 Task: Look for space in Ocoee, United States from 8th June, 2023 to 12th June, 2023 for 2 adults in price range Rs.8000 to Rs.16000. Place can be private room with 1  bedroom having 1 bed and 1 bathroom. Property type can be flatguest house, hotel. Booking option can be shelf check-in. Required host language is English.
Action: Mouse moved to (416, 86)
Screenshot: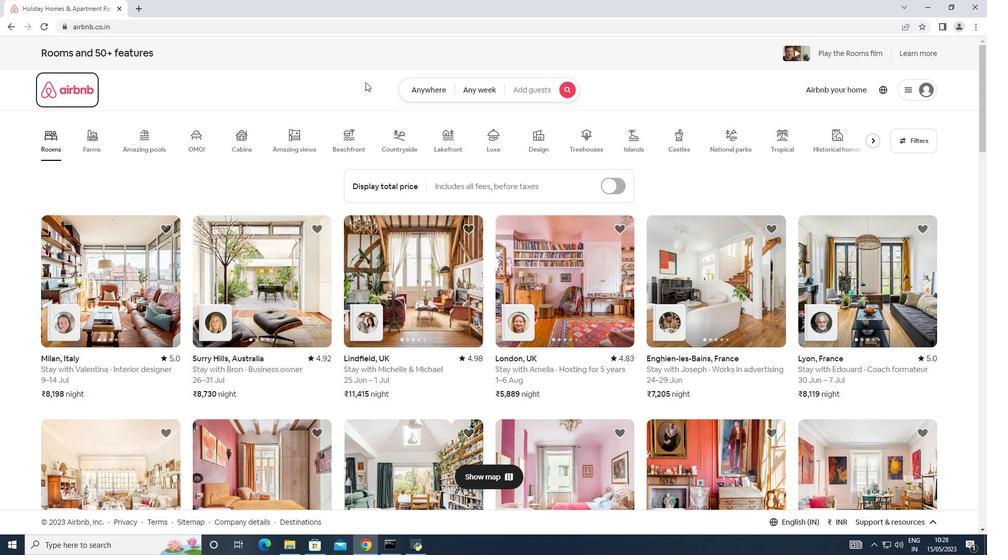 
Action: Mouse pressed left at (416, 86)
Screenshot: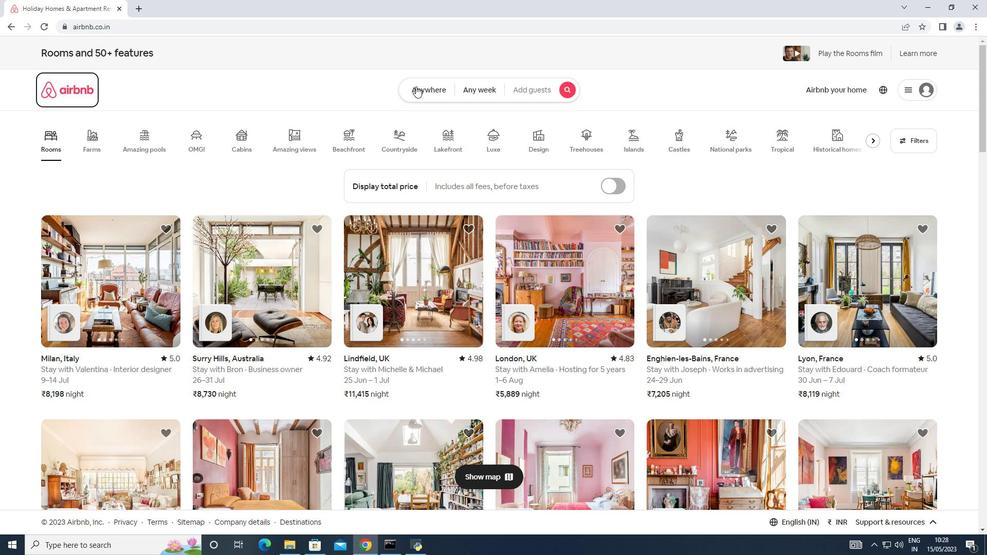 
Action: Mouse moved to (303, 132)
Screenshot: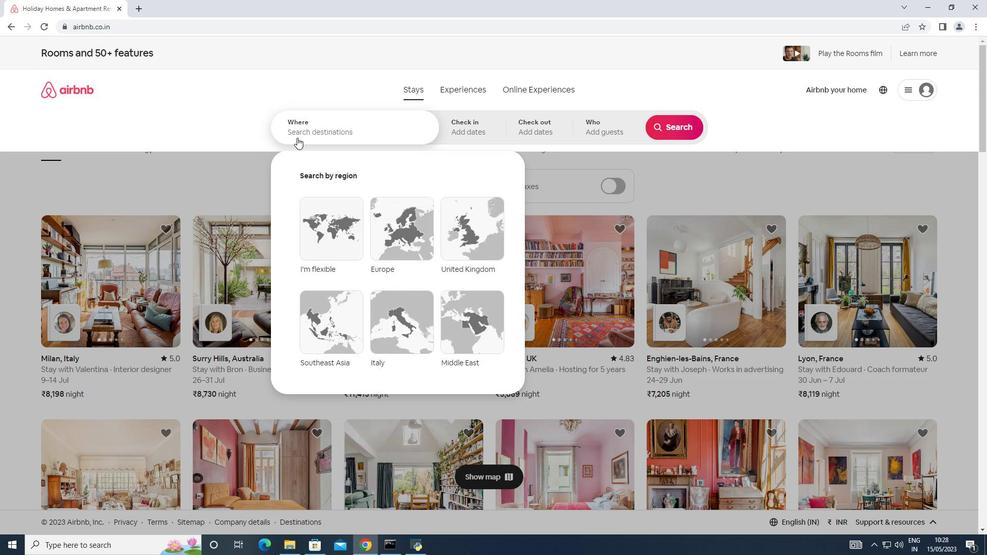 
Action: Mouse pressed left at (303, 132)
Screenshot: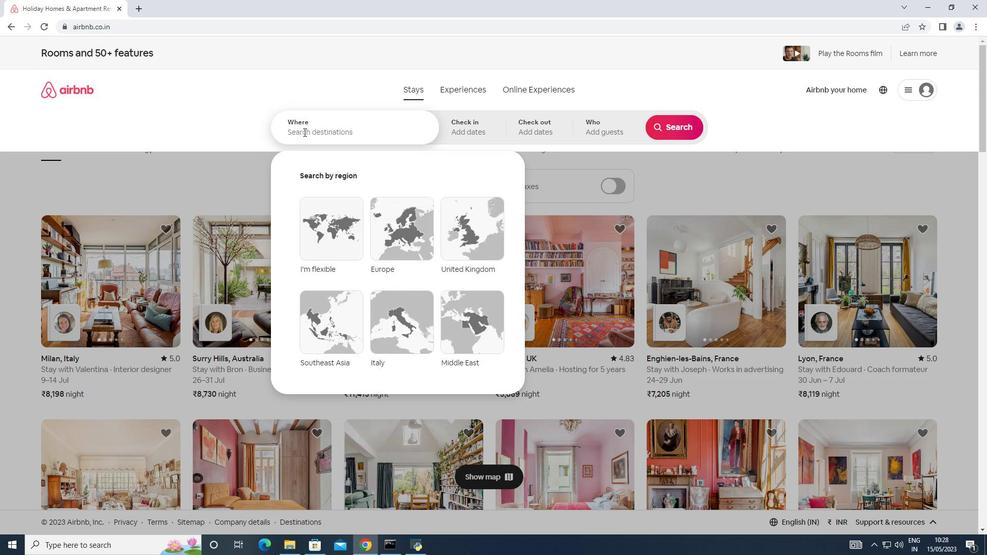 
Action: Key pressed <Key.shift>Ocoee,<Key.shift>United<Key.space><Key.shift>States
Screenshot: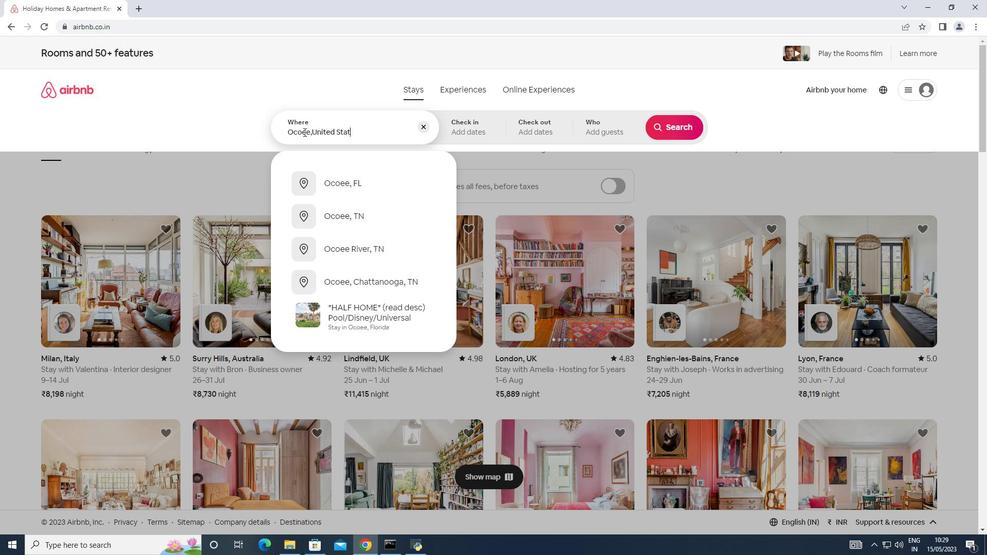 
Action: Mouse moved to (466, 119)
Screenshot: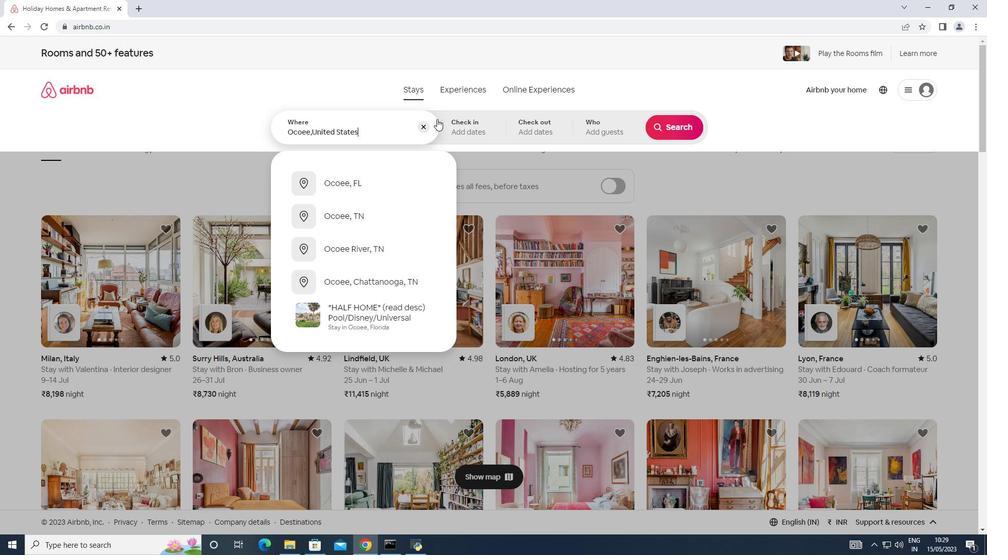 
Action: Mouse pressed left at (466, 119)
Screenshot: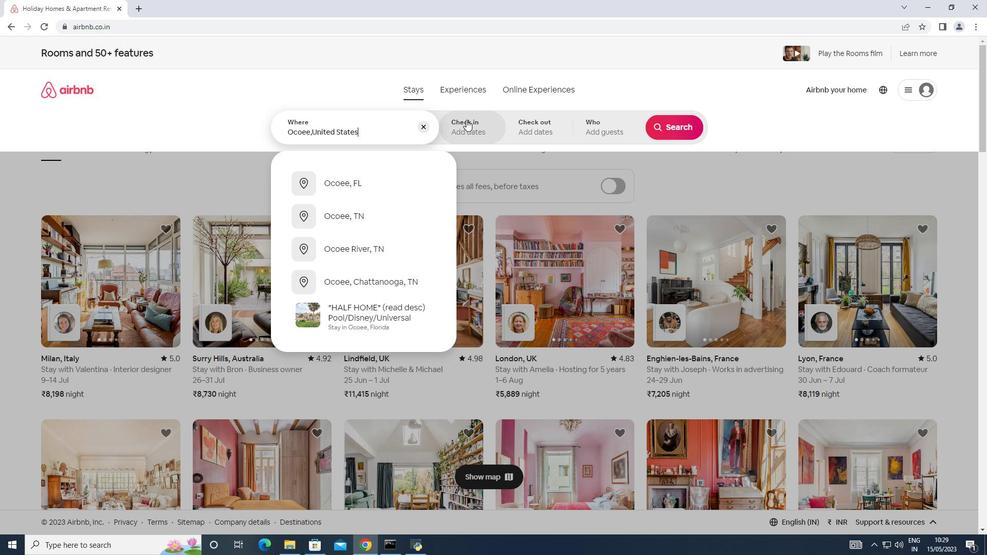 
Action: Mouse moved to (618, 282)
Screenshot: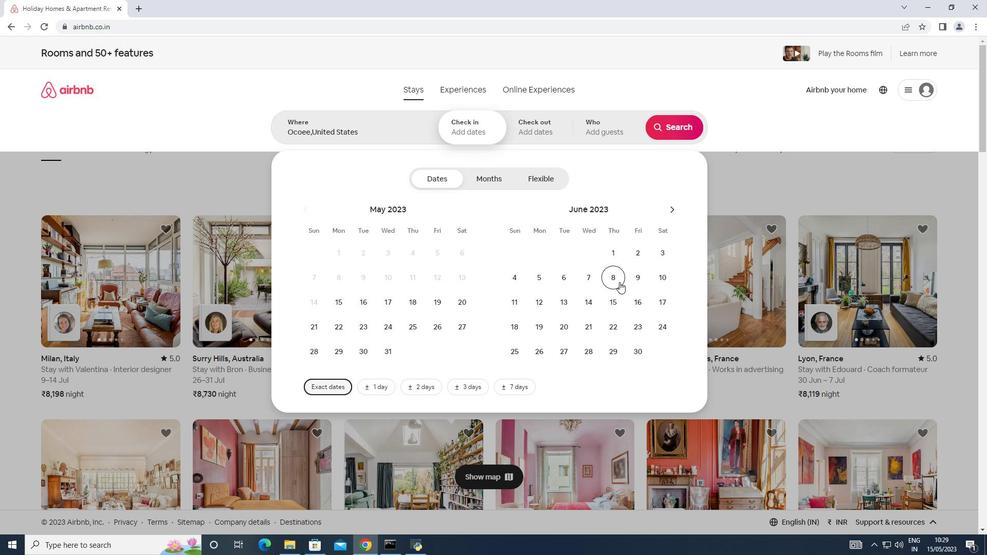 
Action: Mouse pressed left at (618, 282)
Screenshot: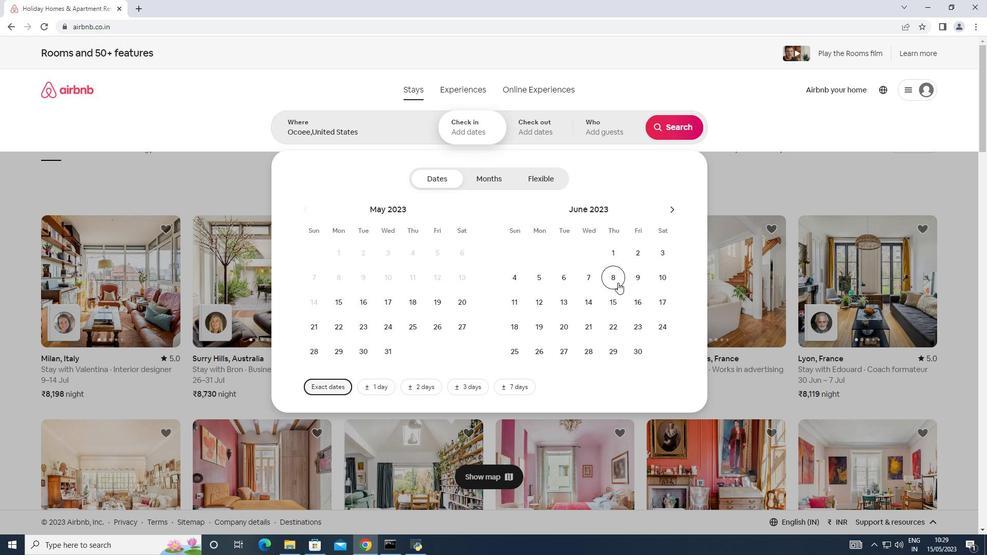 
Action: Mouse moved to (540, 291)
Screenshot: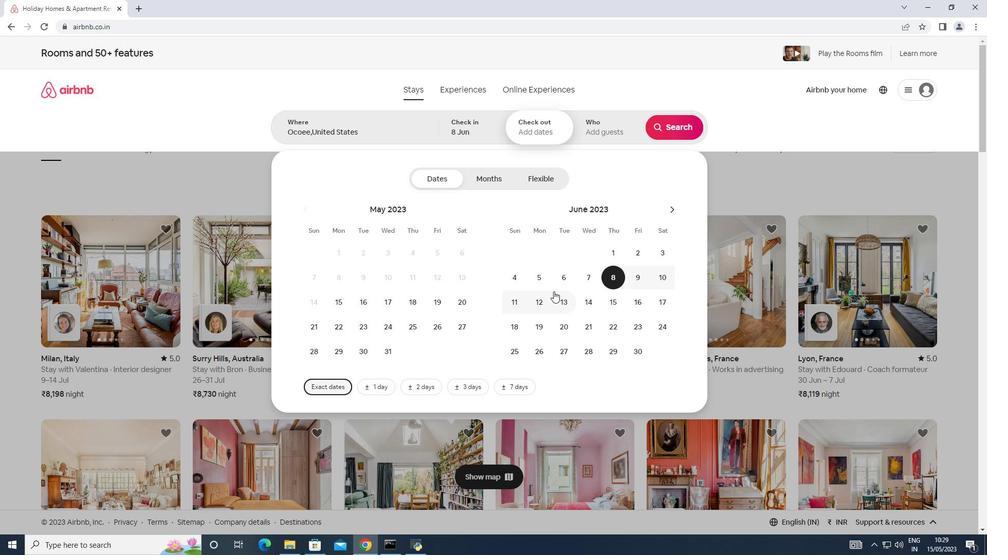
Action: Mouse pressed left at (540, 291)
Screenshot: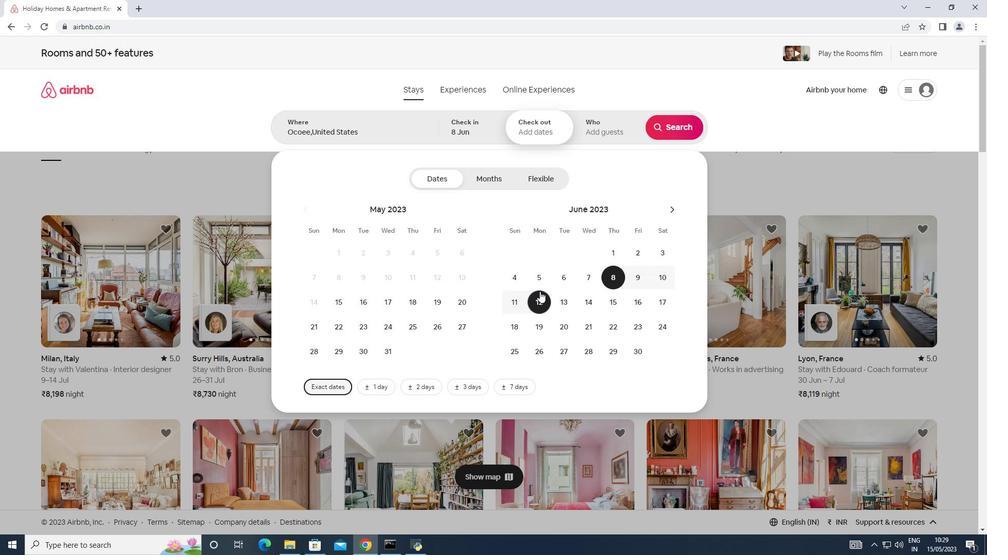 
Action: Mouse moved to (615, 114)
Screenshot: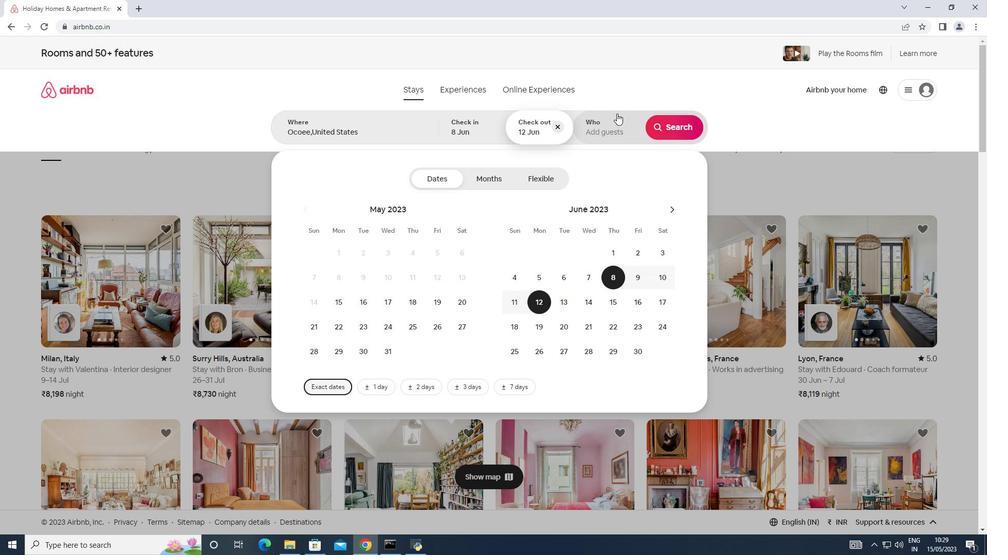 
Action: Mouse pressed left at (615, 114)
Screenshot: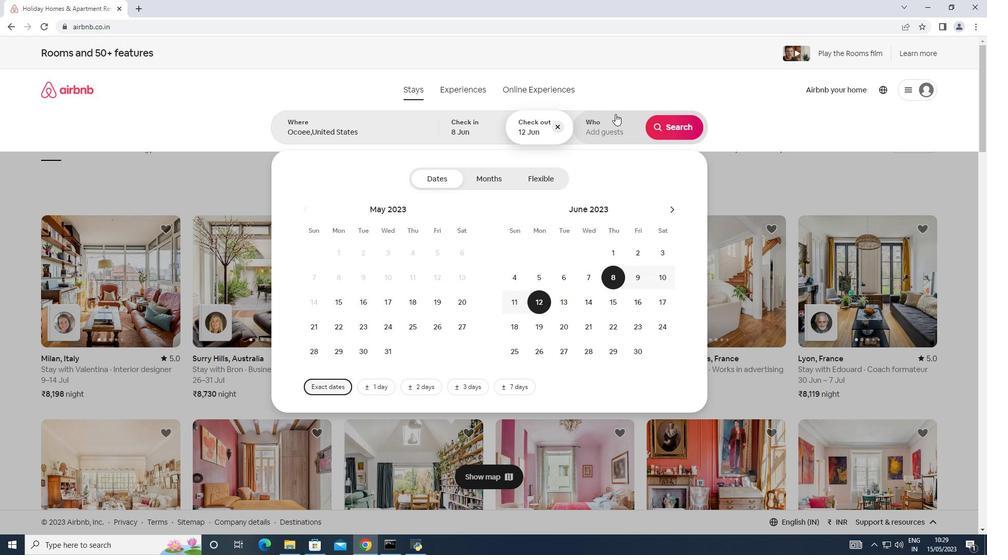 
Action: Mouse moved to (676, 179)
Screenshot: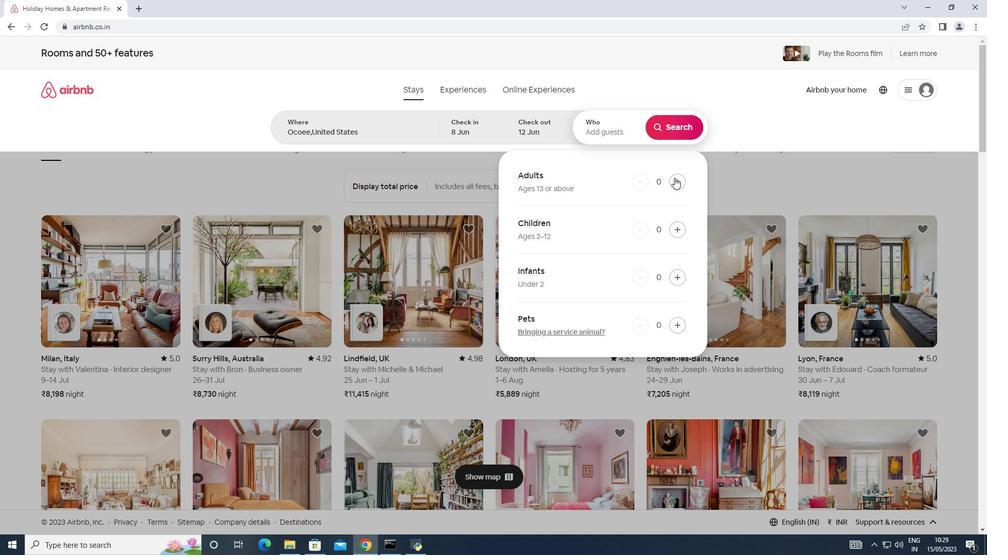 
Action: Mouse pressed left at (676, 179)
Screenshot: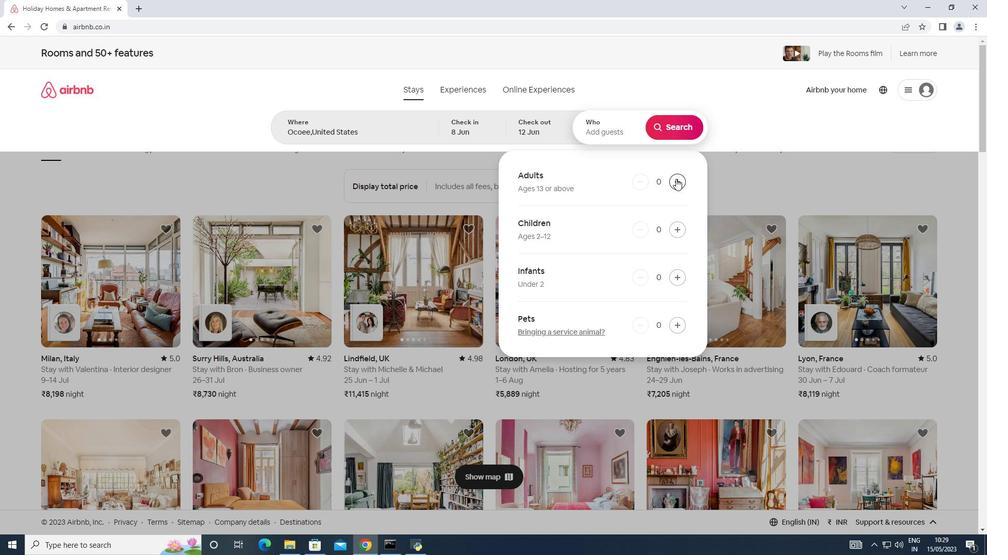 
Action: Mouse pressed left at (676, 179)
Screenshot: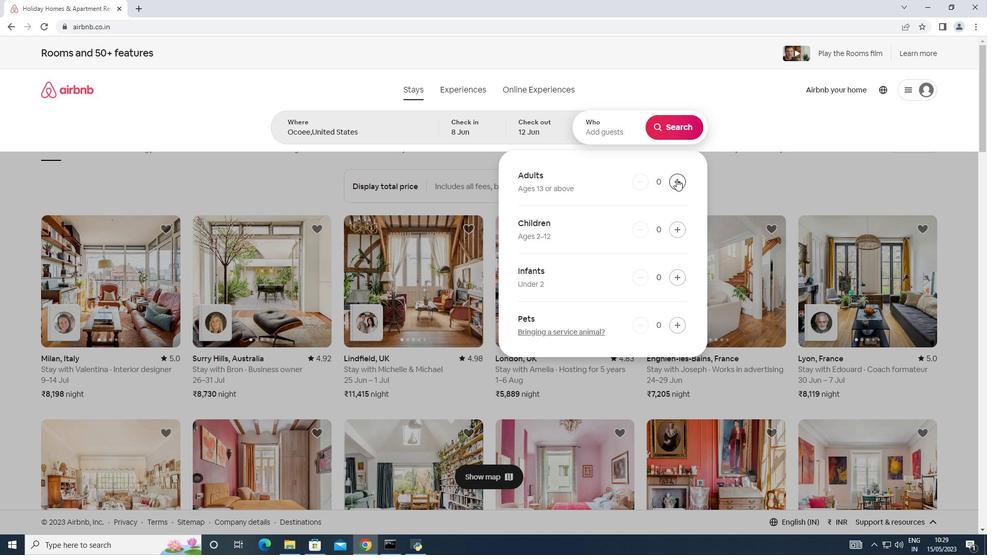 
Action: Mouse moved to (673, 120)
Screenshot: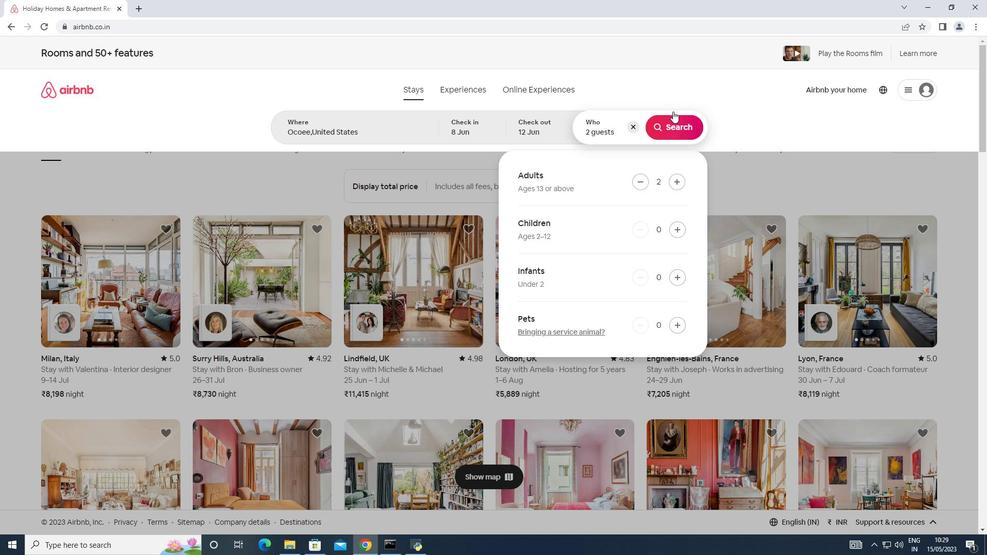 
Action: Mouse pressed left at (673, 120)
Screenshot: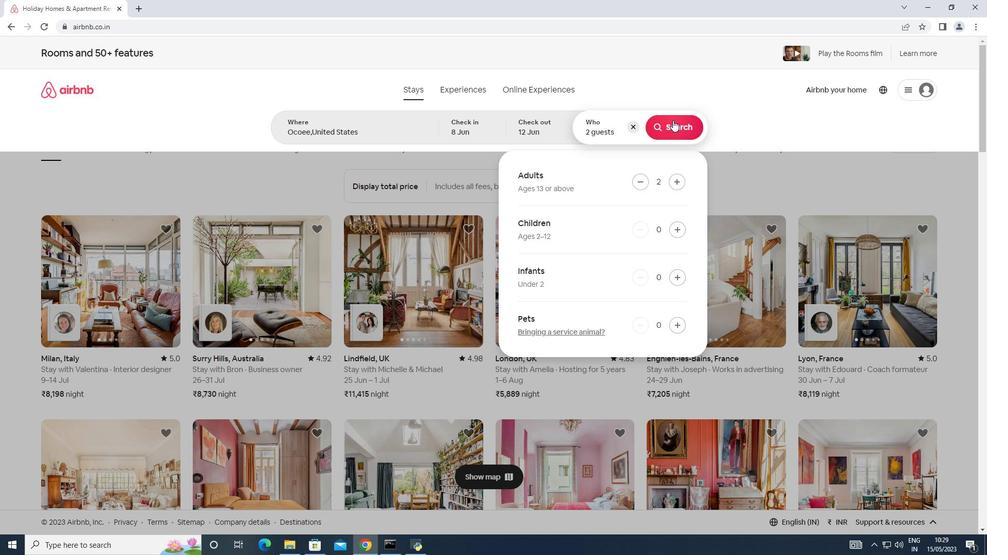 
Action: Mouse moved to (931, 102)
Screenshot: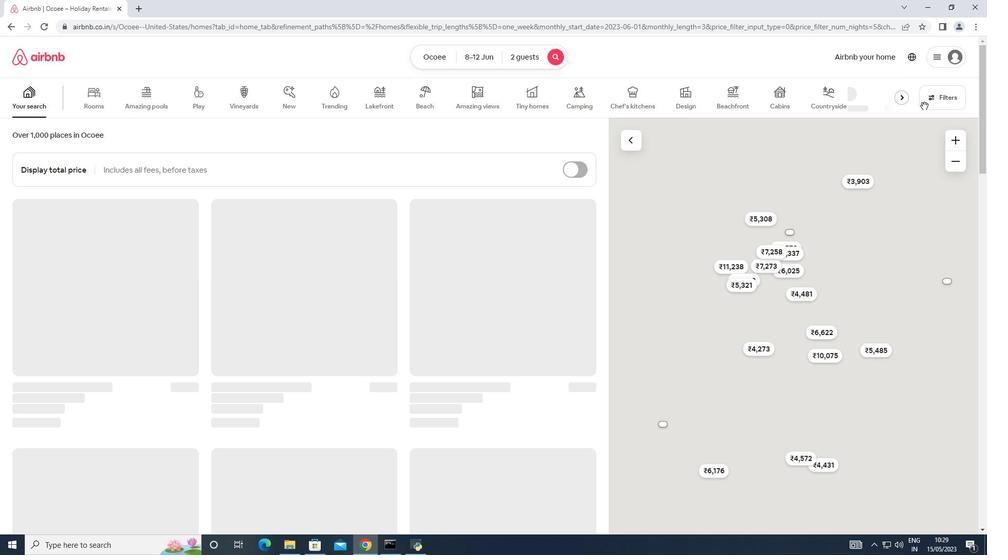 
Action: Mouse pressed left at (931, 102)
Screenshot: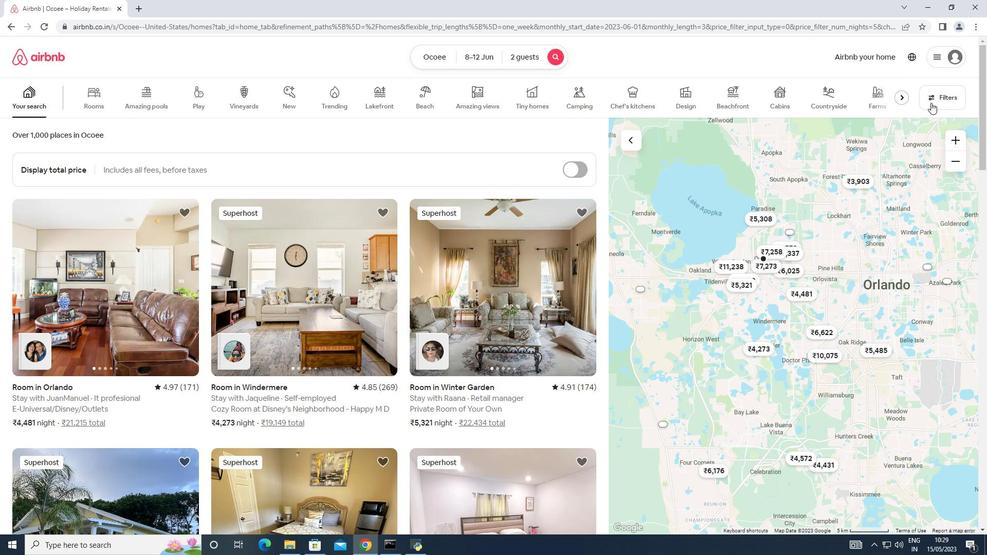 
Action: Mouse moved to (362, 348)
Screenshot: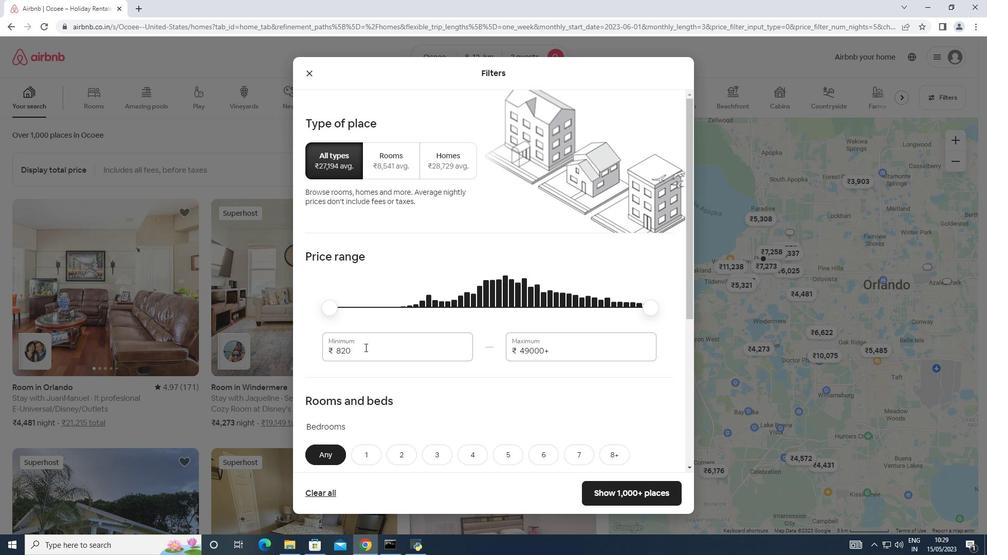 
Action: Mouse pressed left at (362, 348)
Screenshot: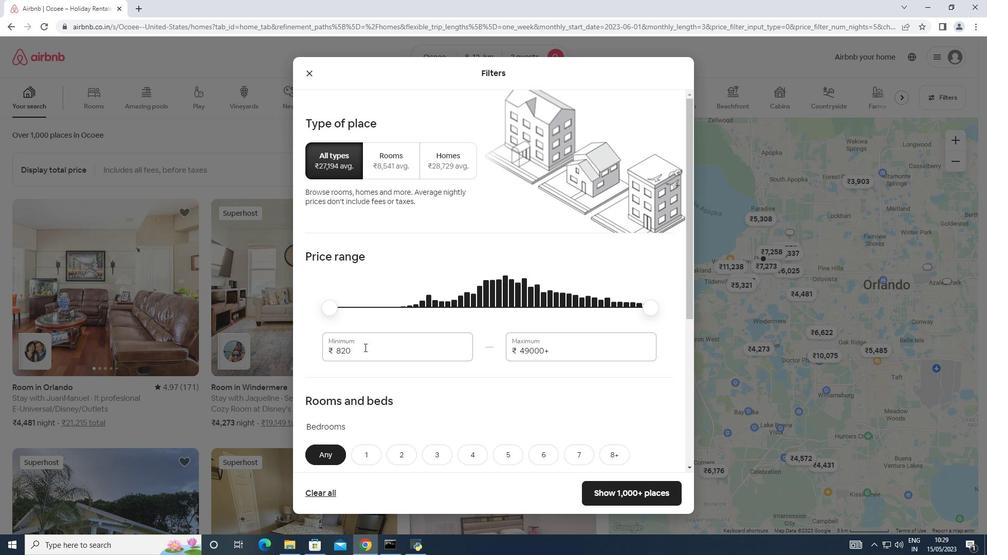 
Action: Mouse moved to (283, 347)
Screenshot: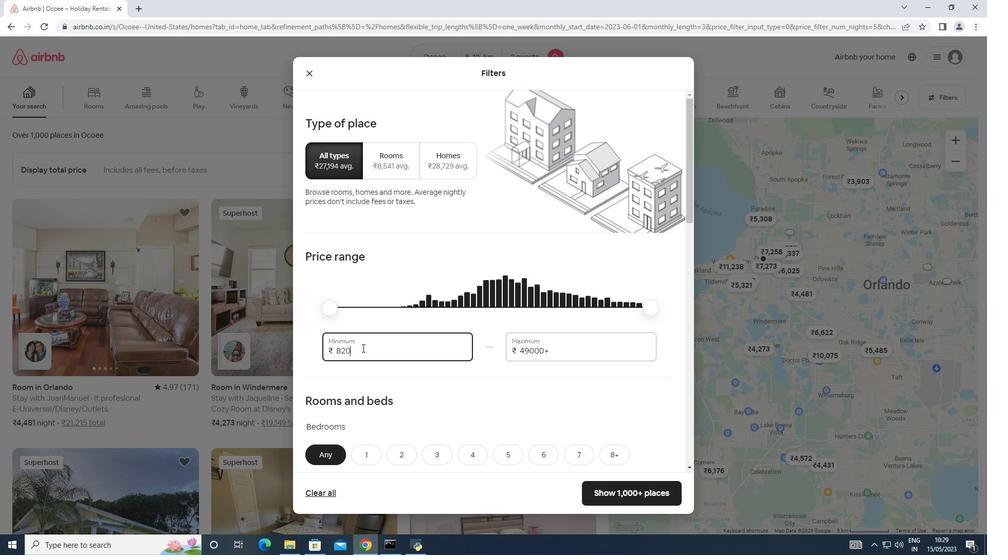 
Action: Key pressed 8000
Screenshot: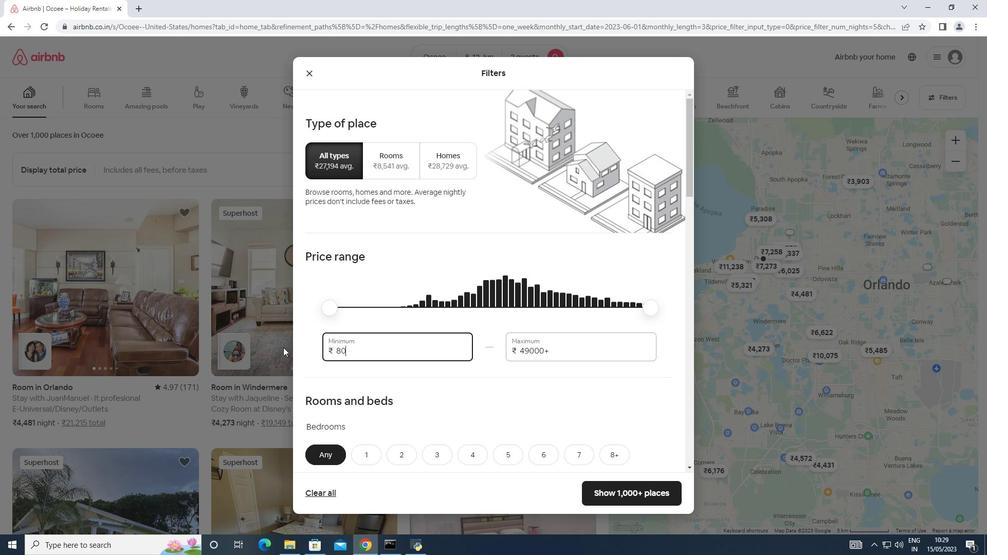 
Action: Mouse moved to (551, 351)
Screenshot: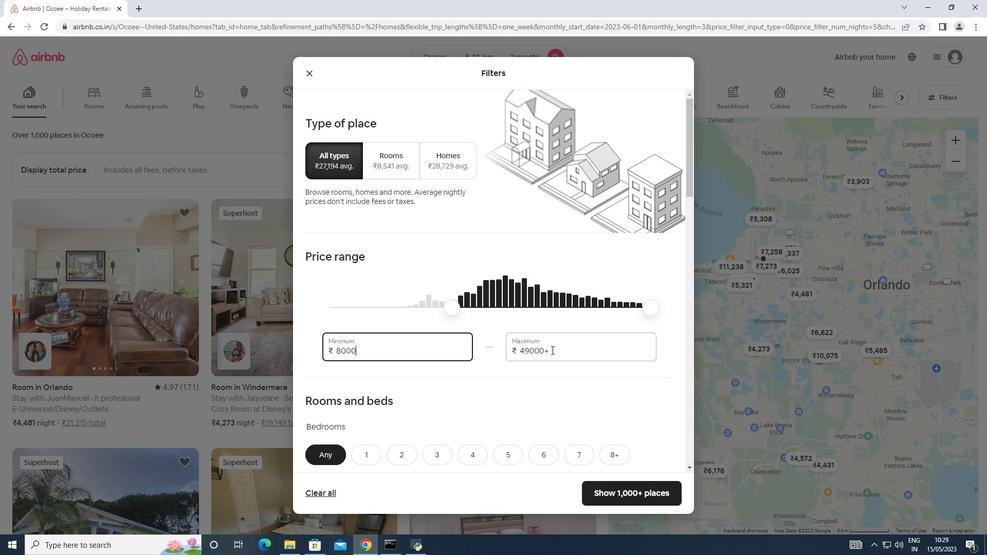 
Action: Mouse pressed left at (551, 351)
Screenshot: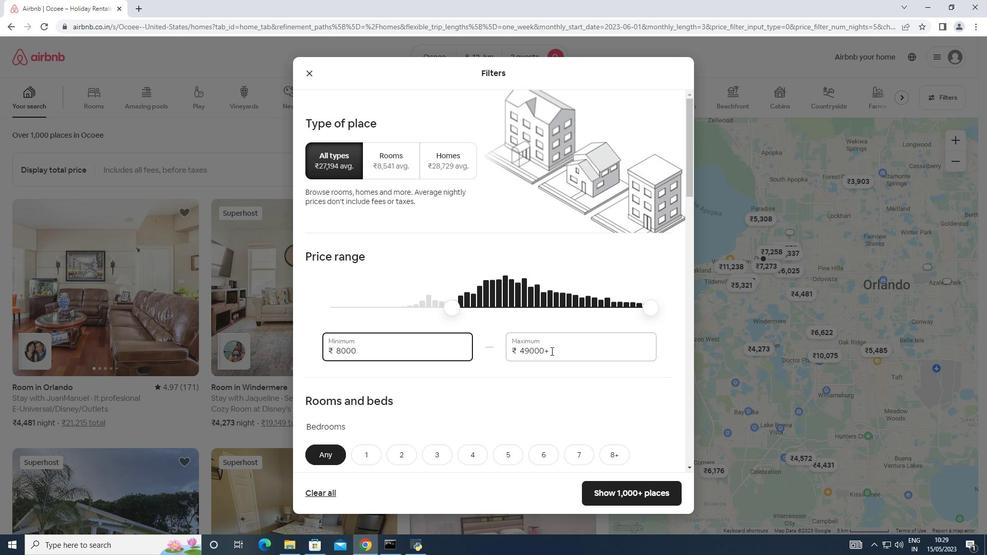
Action: Mouse moved to (512, 354)
Screenshot: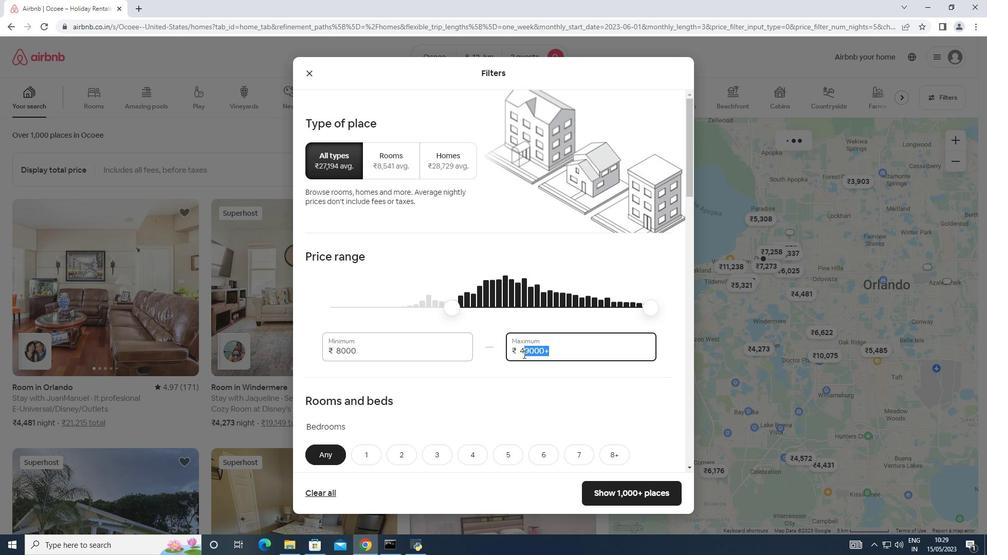 
Action: Key pressed 169<Key.backspace>000
Screenshot: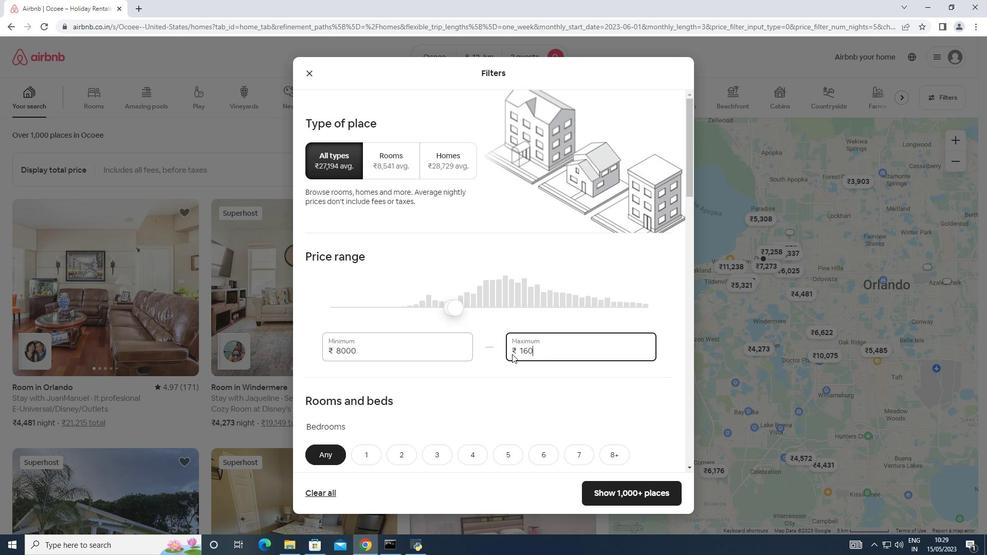 
Action: Mouse moved to (509, 370)
Screenshot: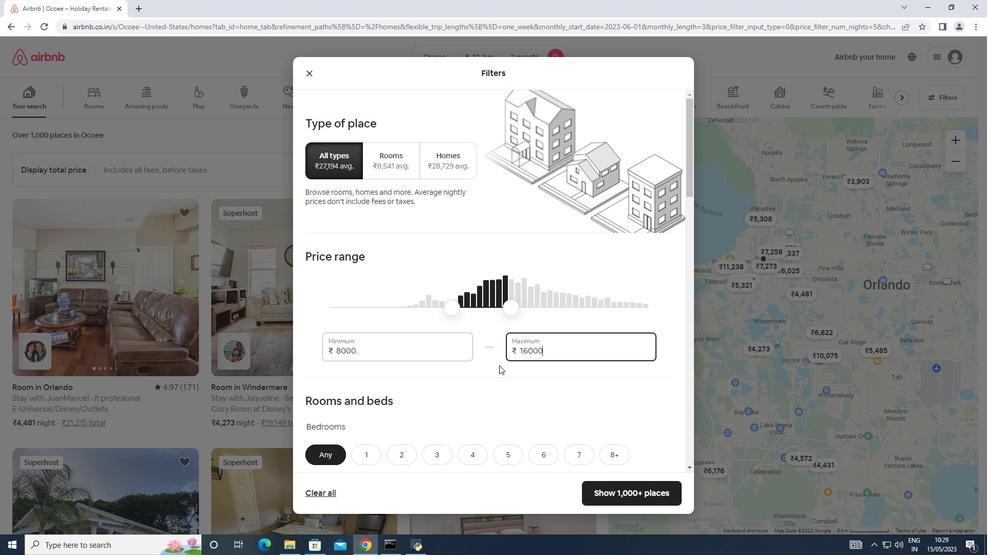 
Action: Mouse scrolled (509, 369) with delta (0, 0)
Screenshot: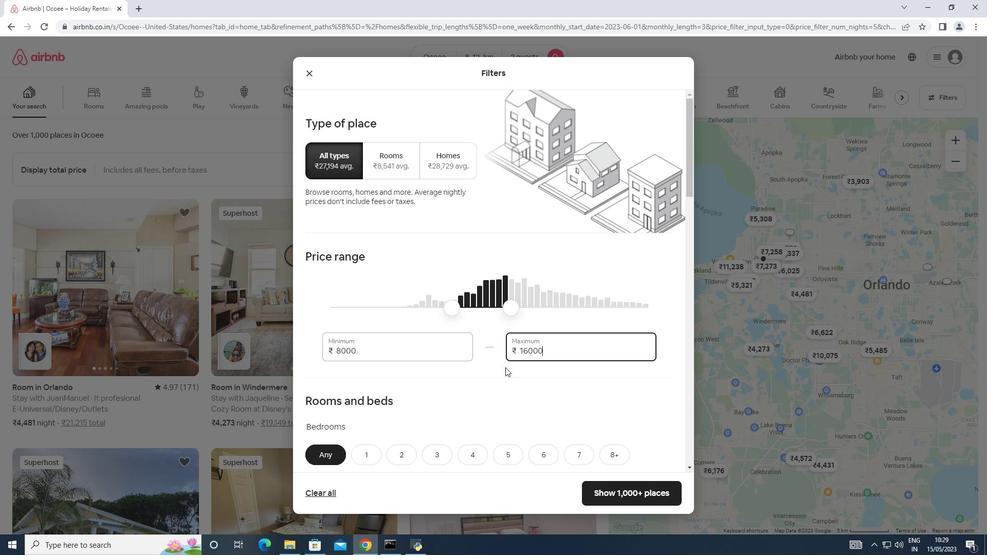 
Action: Mouse moved to (510, 370)
Screenshot: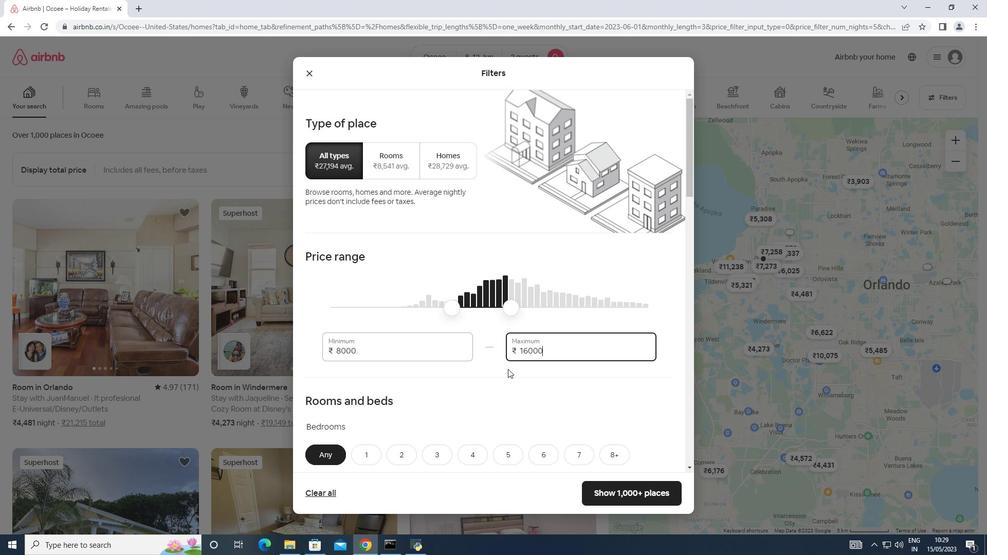 
Action: Mouse scrolled (510, 370) with delta (0, 0)
Screenshot: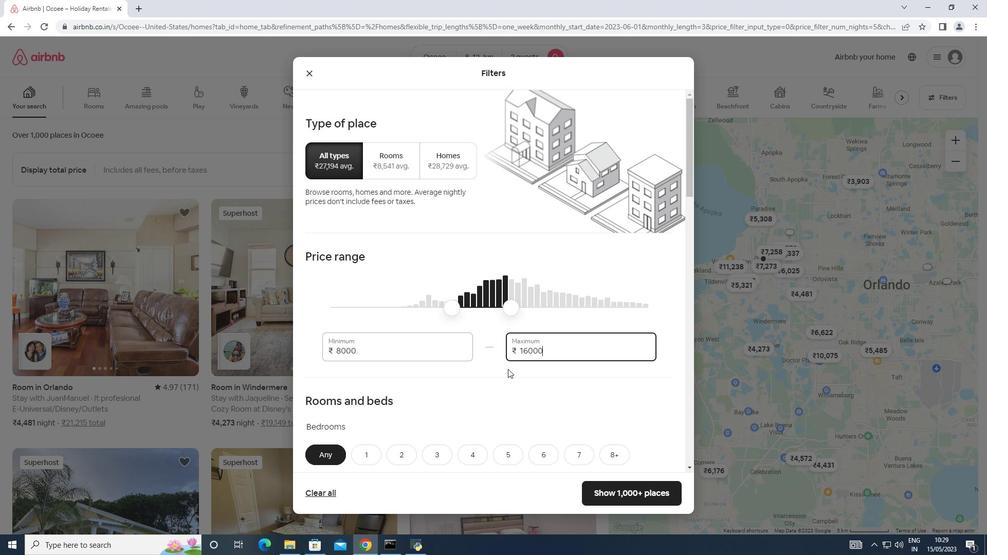 
Action: Mouse moved to (361, 347)
Screenshot: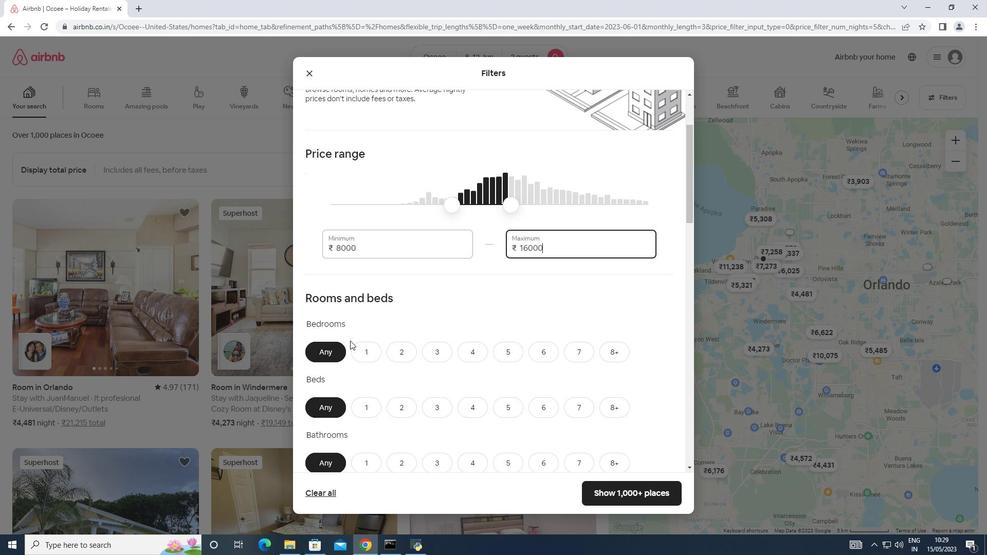 
Action: Mouse pressed left at (361, 347)
Screenshot: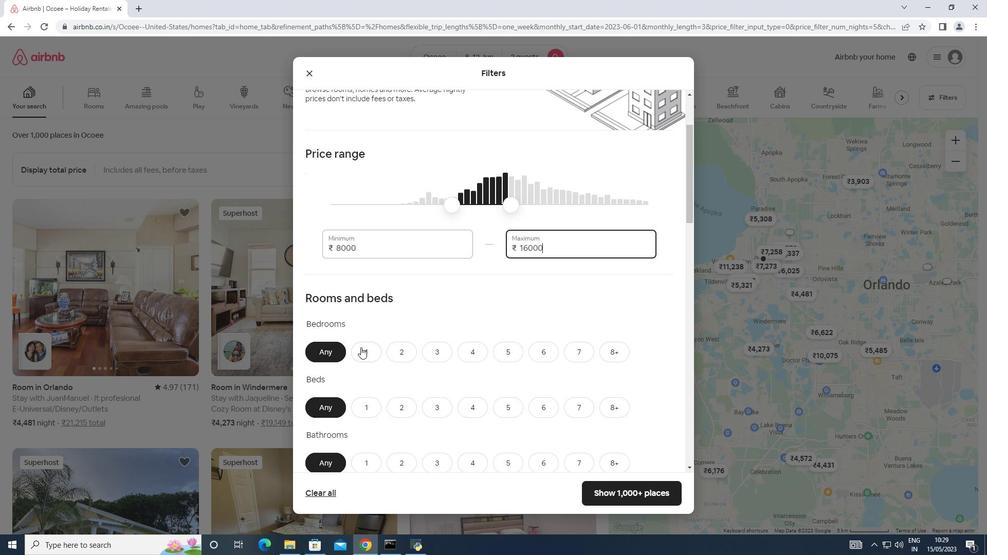 
Action: Mouse moved to (371, 340)
Screenshot: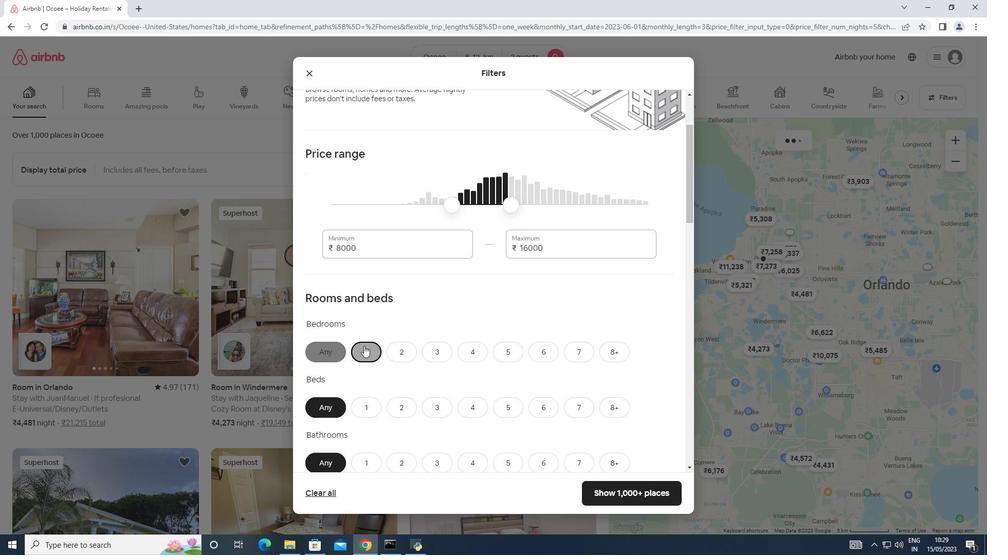 
Action: Mouse scrolled (371, 340) with delta (0, 0)
Screenshot: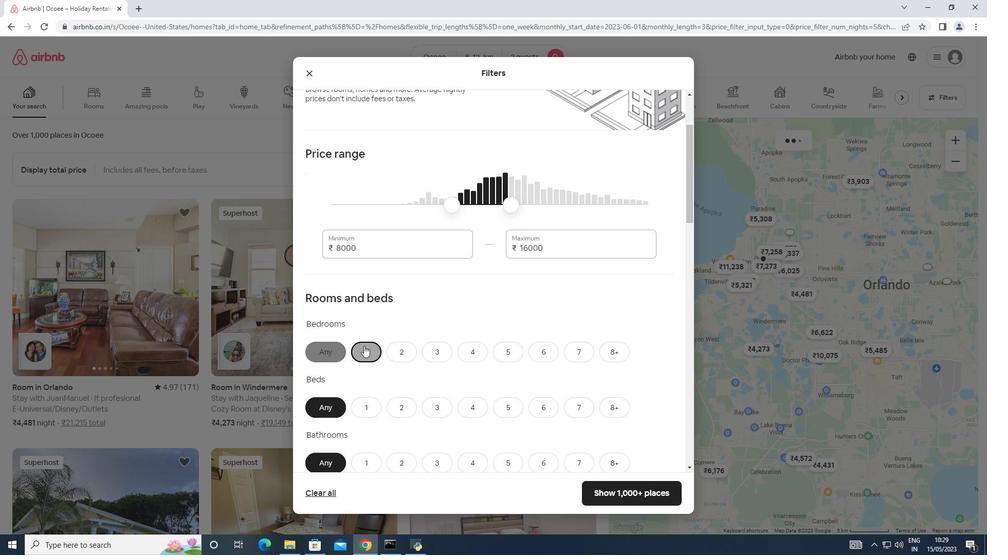 
Action: Mouse moved to (373, 339)
Screenshot: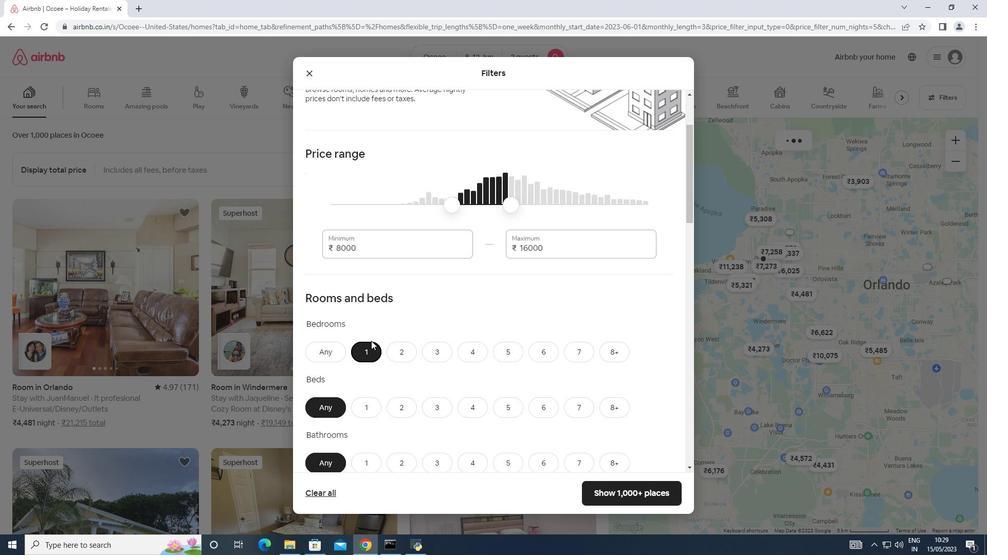 
Action: Mouse scrolled (373, 339) with delta (0, 0)
Screenshot: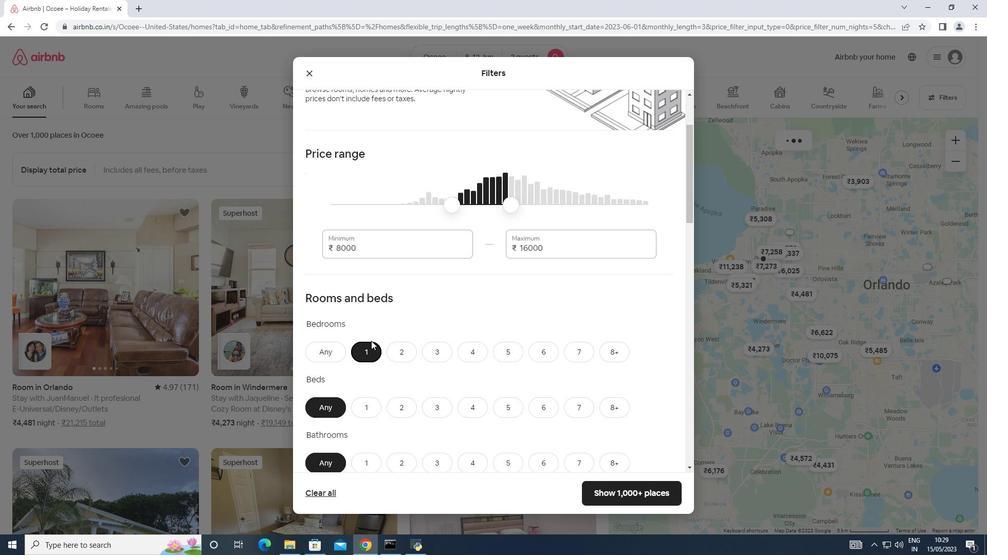 
Action: Mouse moved to (370, 303)
Screenshot: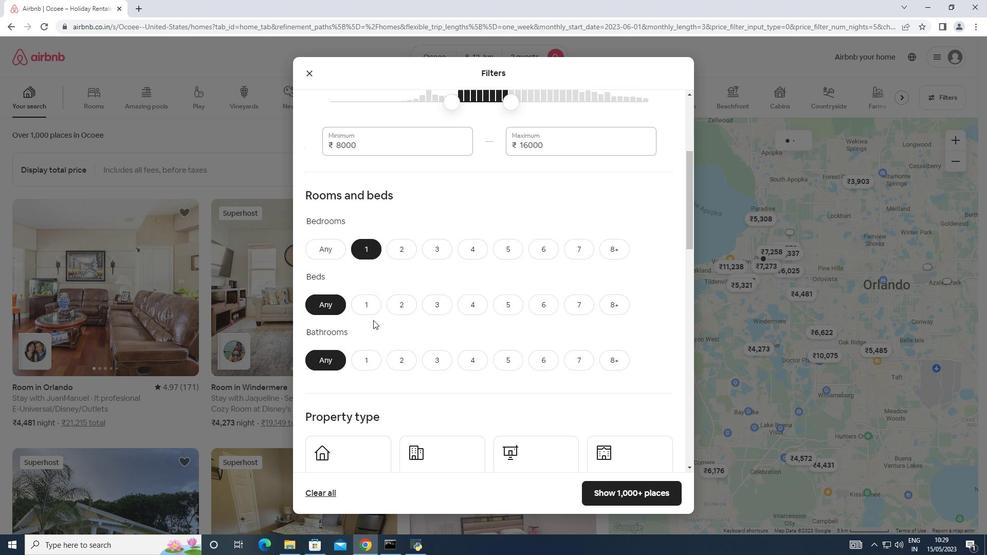 
Action: Mouse pressed left at (370, 303)
Screenshot: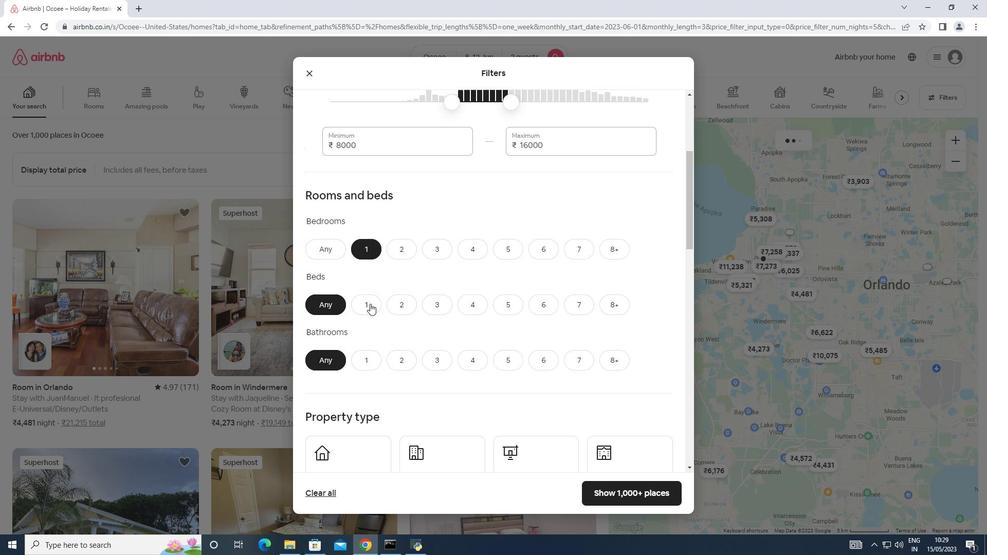 
Action: Mouse moved to (364, 359)
Screenshot: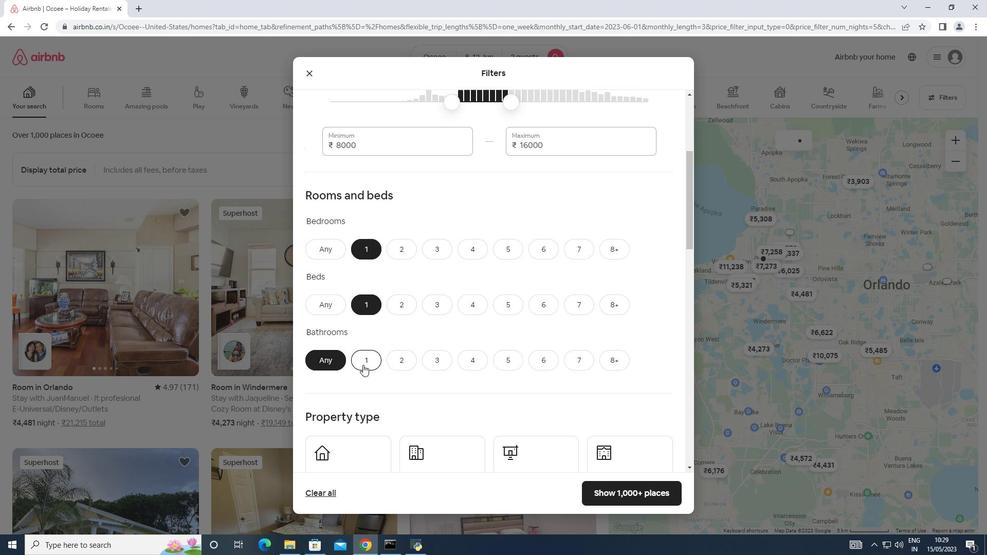 
Action: Mouse pressed left at (364, 359)
Screenshot: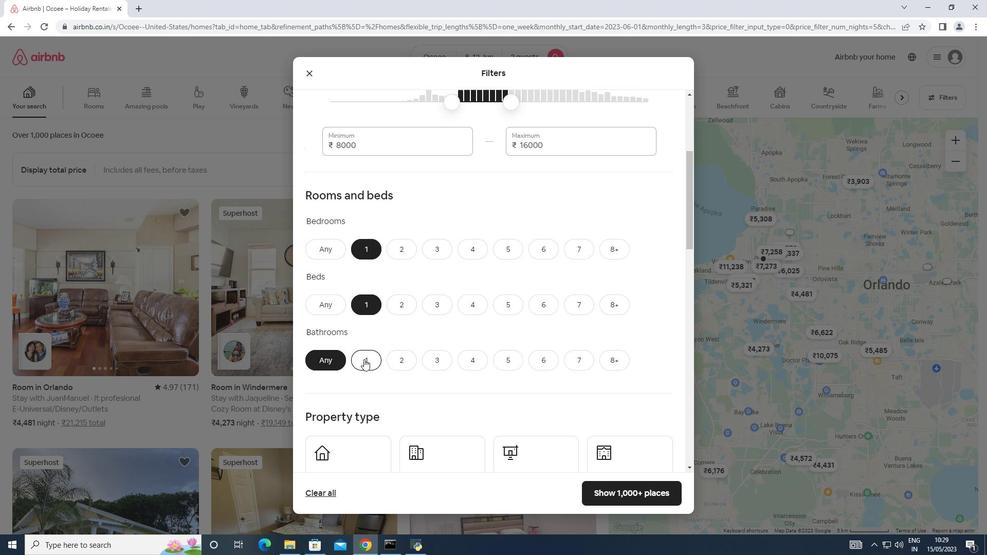 
Action: Mouse moved to (367, 355)
Screenshot: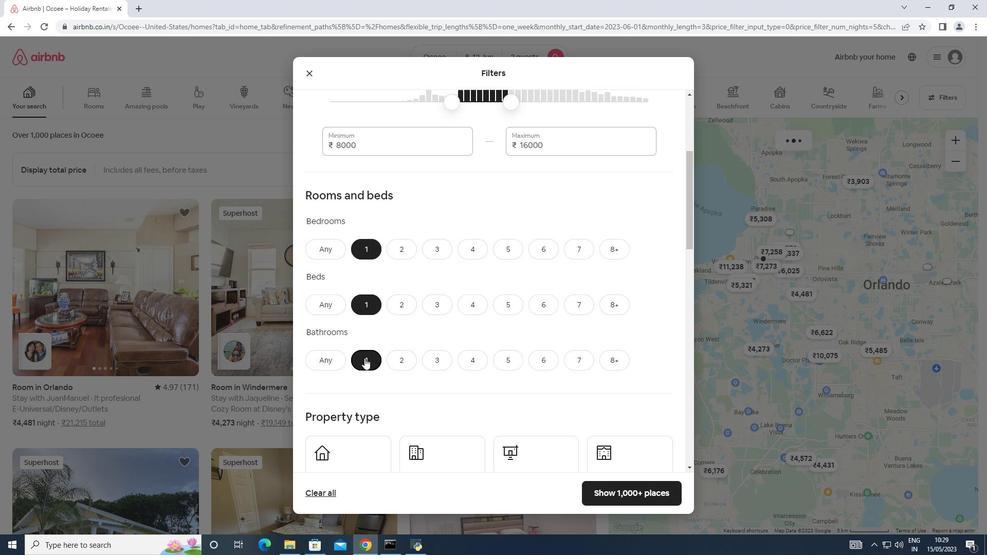 
Action: Mouse scrolled (367, 354) with delta (0, 0)
Screenshot: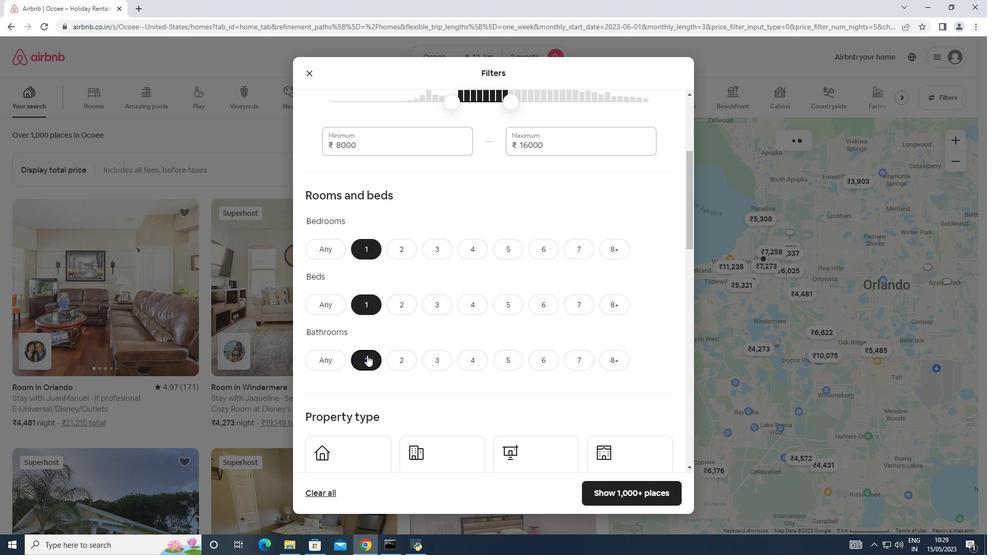 
Action: Mouse scrolled (367, 354) with delta (0, 0)
Screenshot: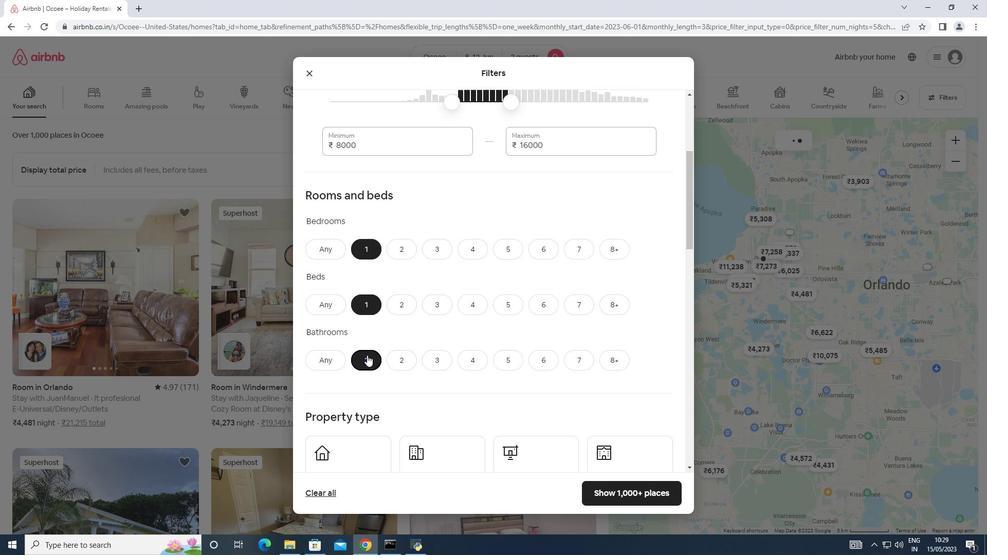 
Action: Mouse moved to (367, 355)
Screenshot: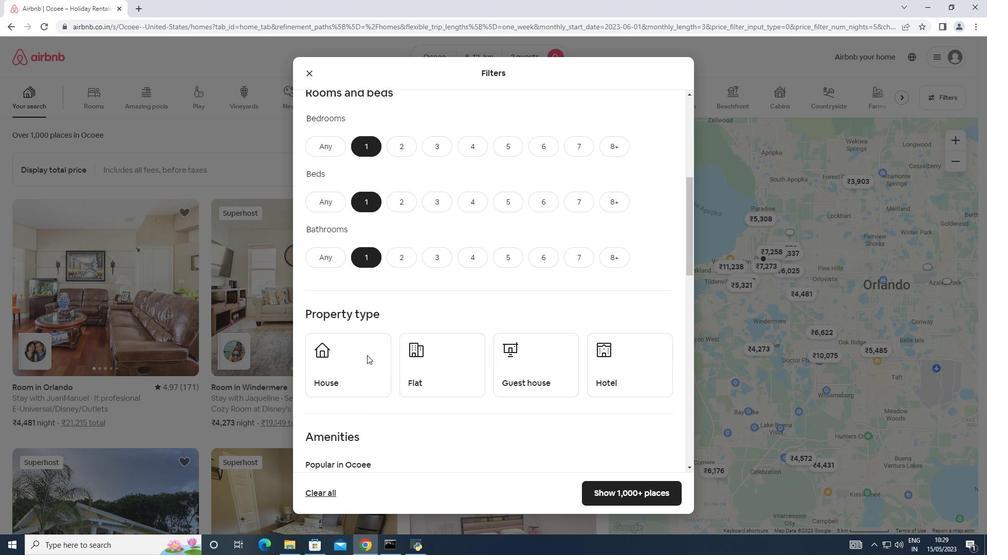 
Action: Mouse scrolled (367, 354) with delta (0, 0)
Screenshot: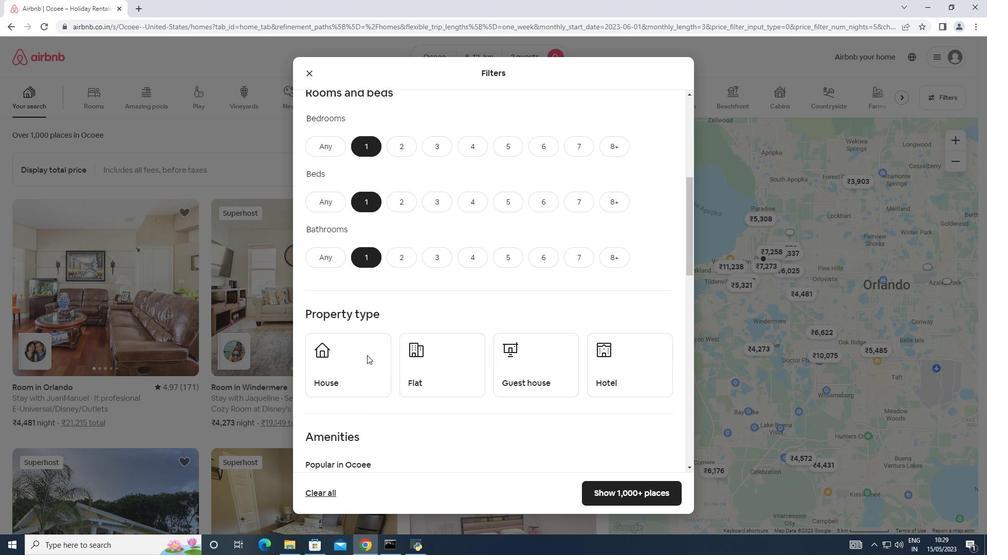 
Action: Mouse scrolled (367, 354) with delta (0, 0)
Screenshot: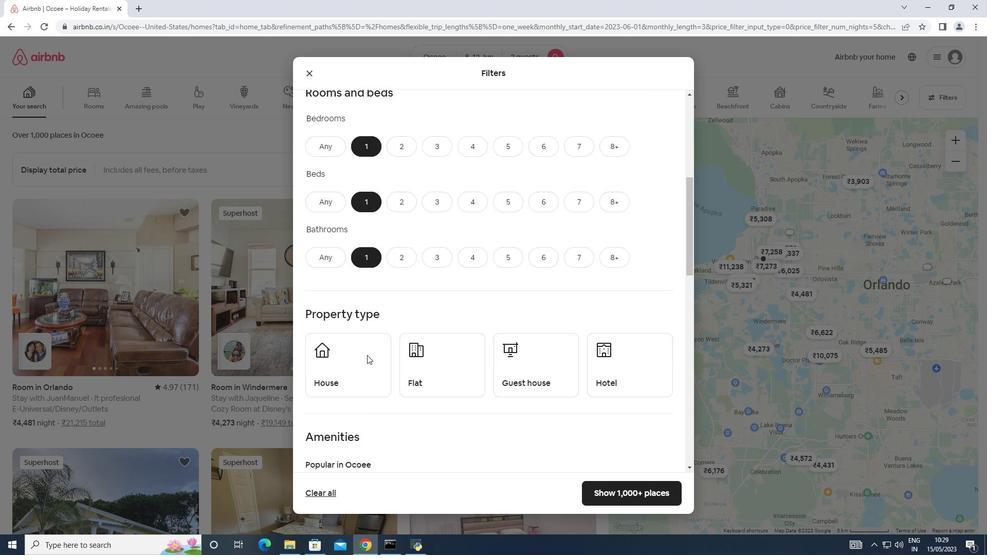 
Action: Mouse moved to (339, 261)
Screenshot: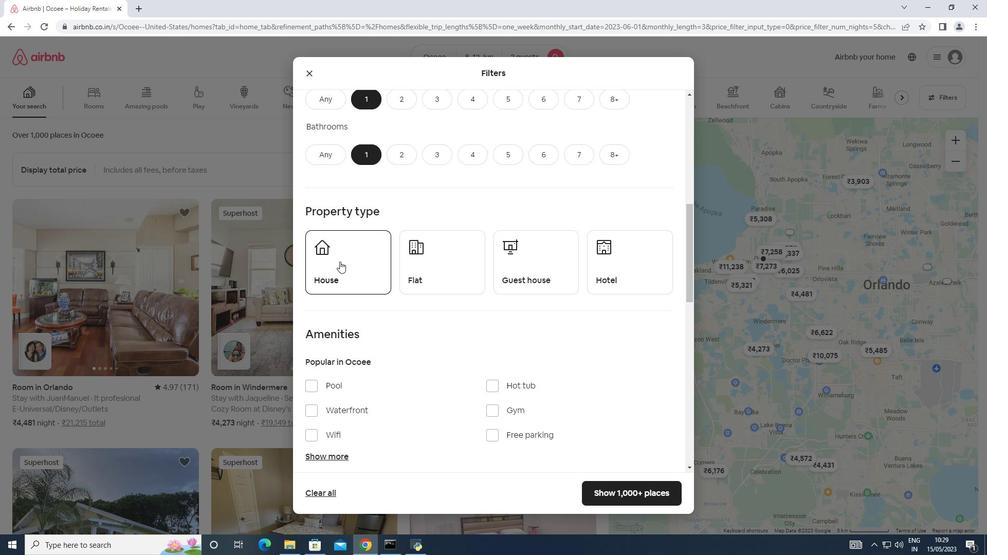 
Action: Mouse pressed left at (339, 261)
Screenshot: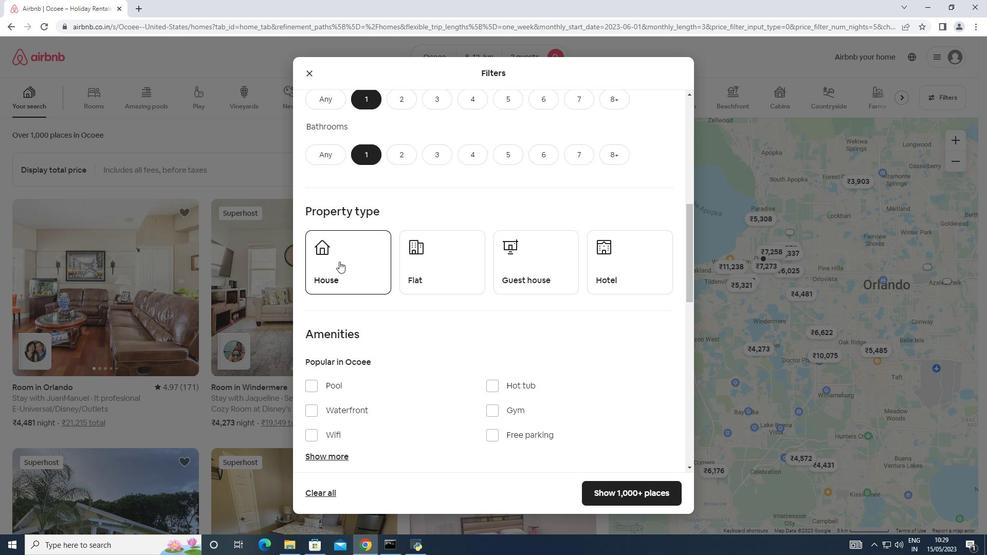 
Action: Mouse moved to (414, 257)
Screenshot: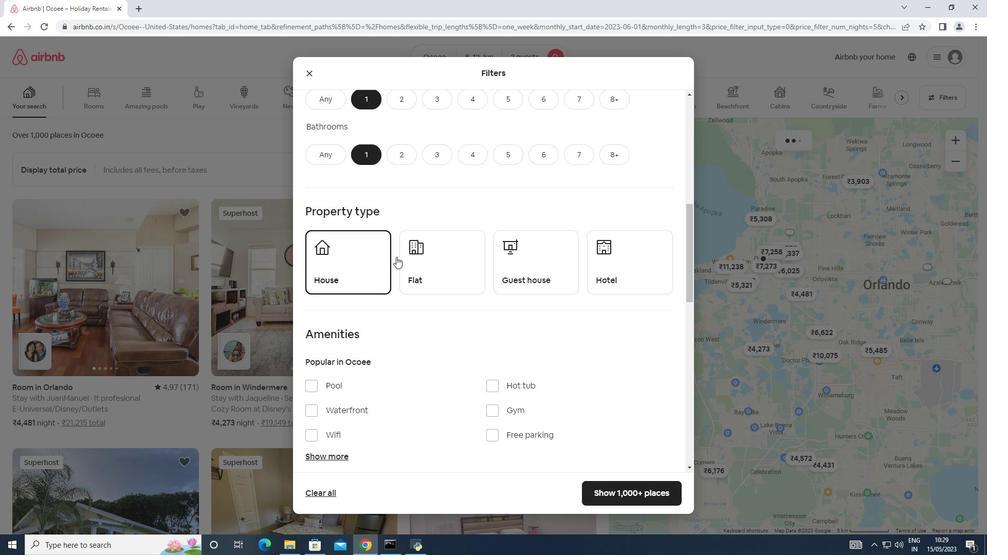
Action: Mouse pressed left at (414, 257)
Screenshot: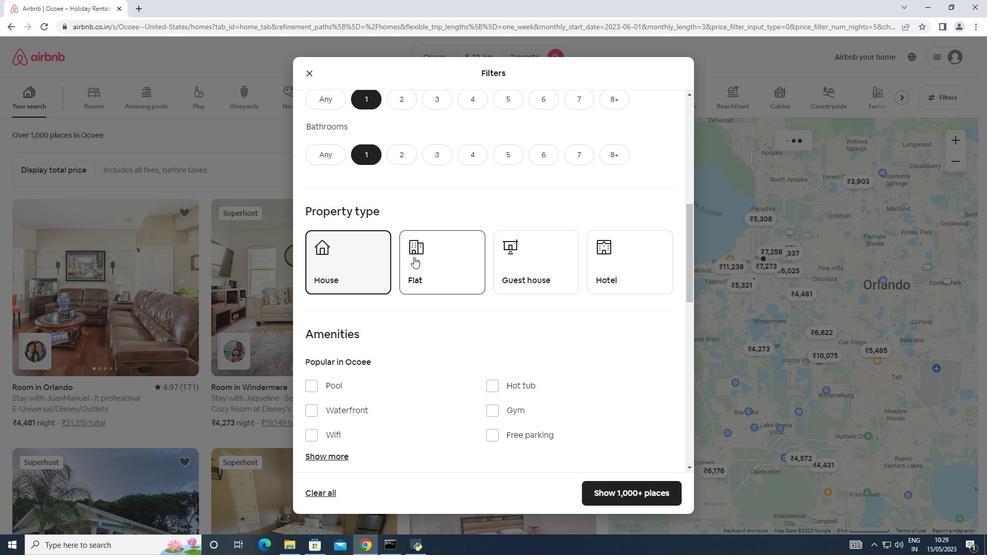 
Action: Mouse moved to (546, 266)
Screenshot: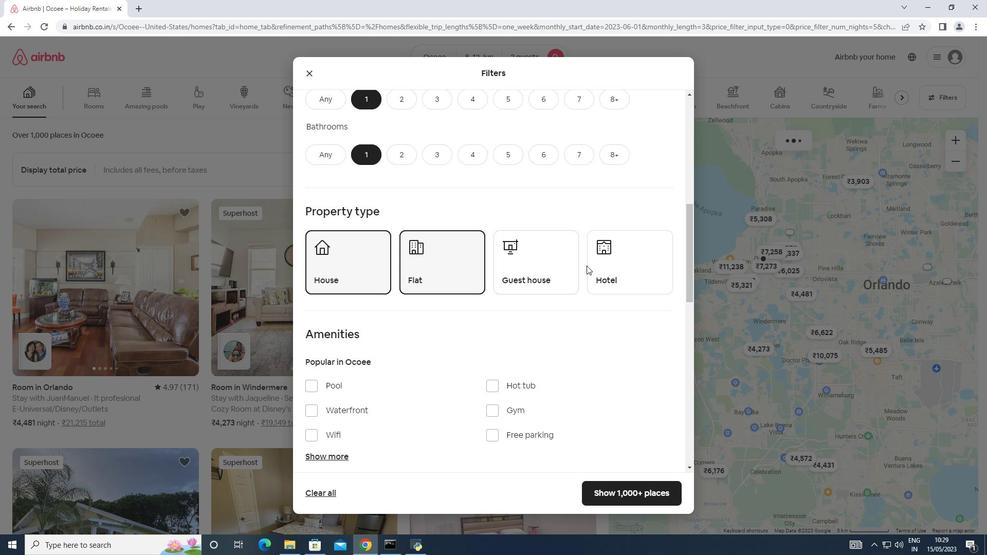 
Action: Mouse pressed left at (546, 266)
Screenshot: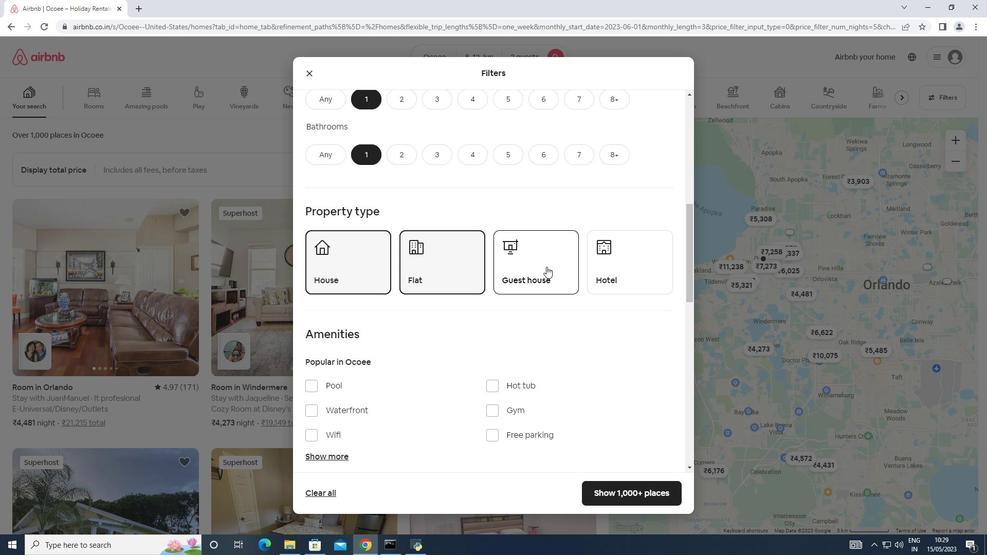 
Action: Mouse moved to (606, 268)
Screenshot: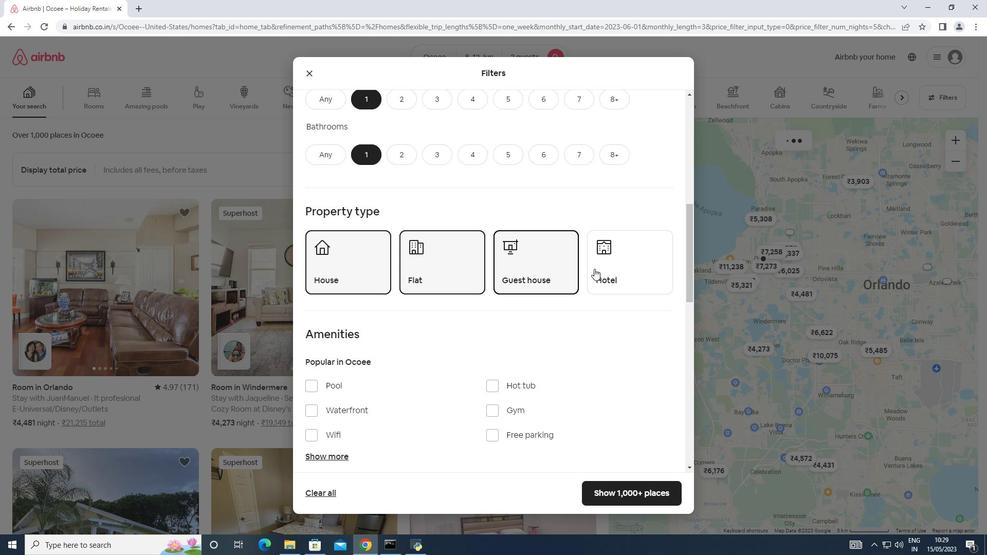 
Action: Mouse pressed left at (606, 268)
Screenshot: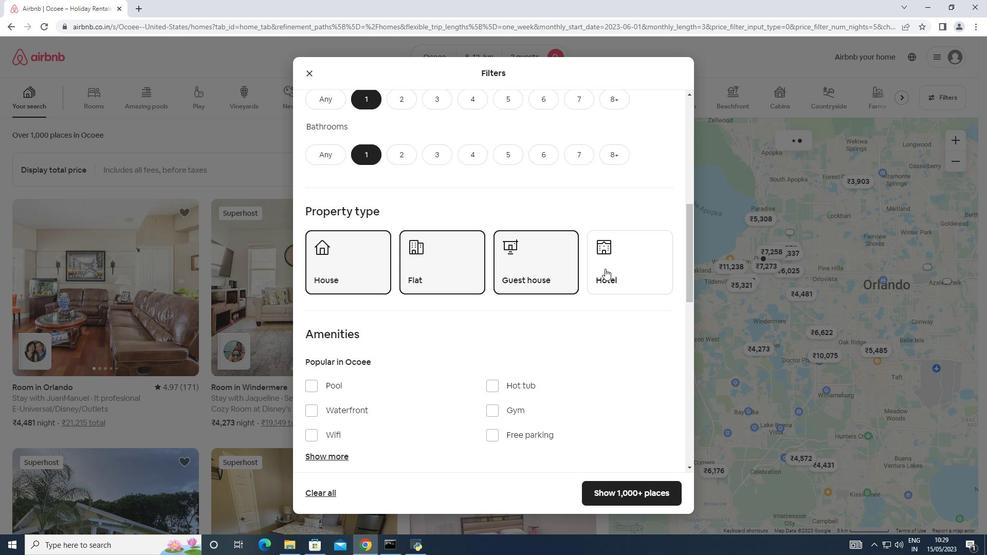 
Action: Mouse moved to (404, 293)
Screenshot: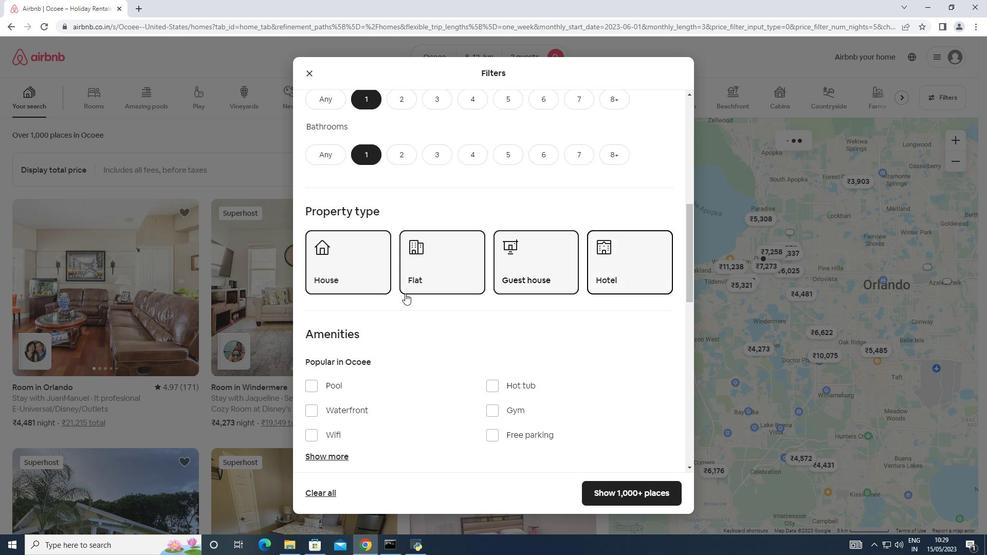 
Action: Mouse scrolled (404, 293) with delta (0, 0)
Screenshot: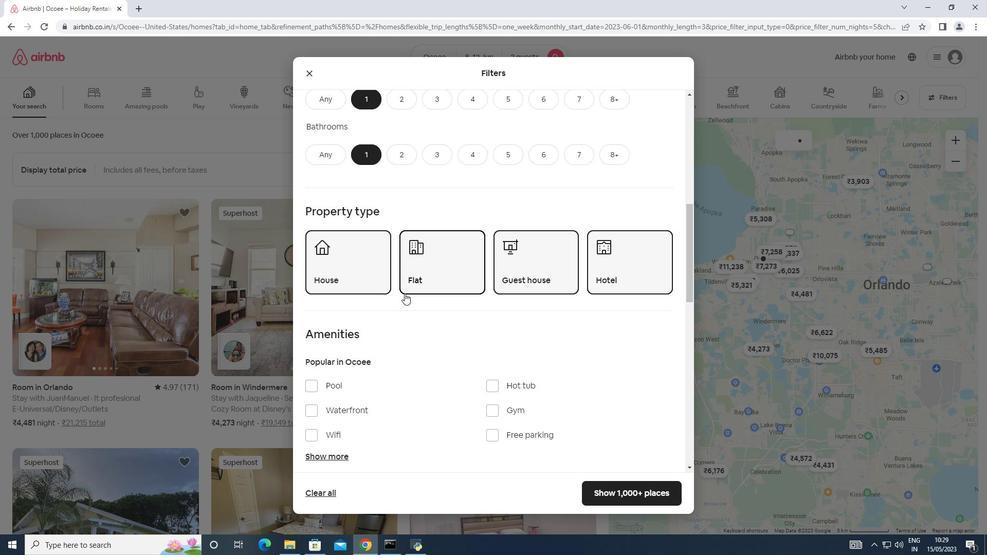 
Action: Mouse scrolled (404, 293) with delta (0, 0)
Screenshot: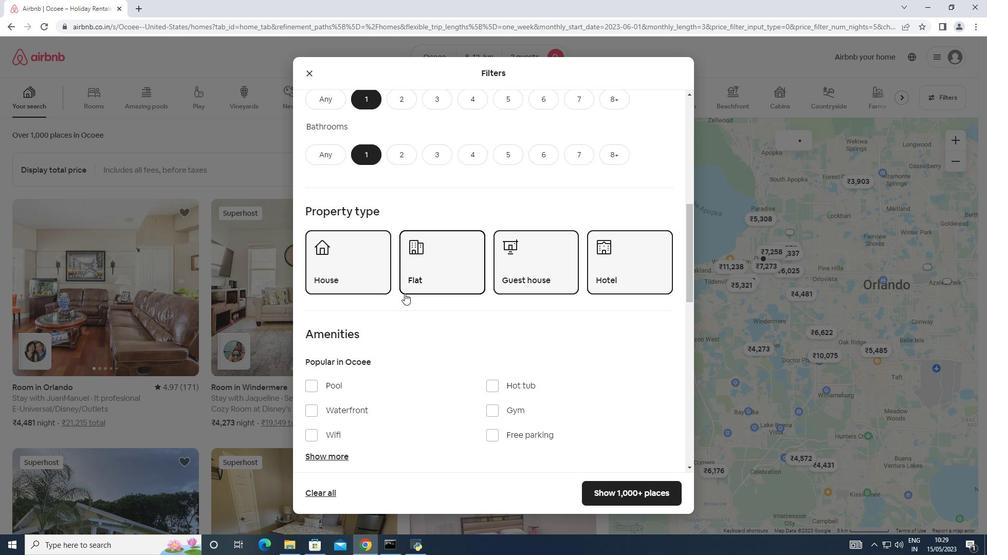 
Action: Mouse scrolled (404, 293) with delta (0, 0)
Screenshot: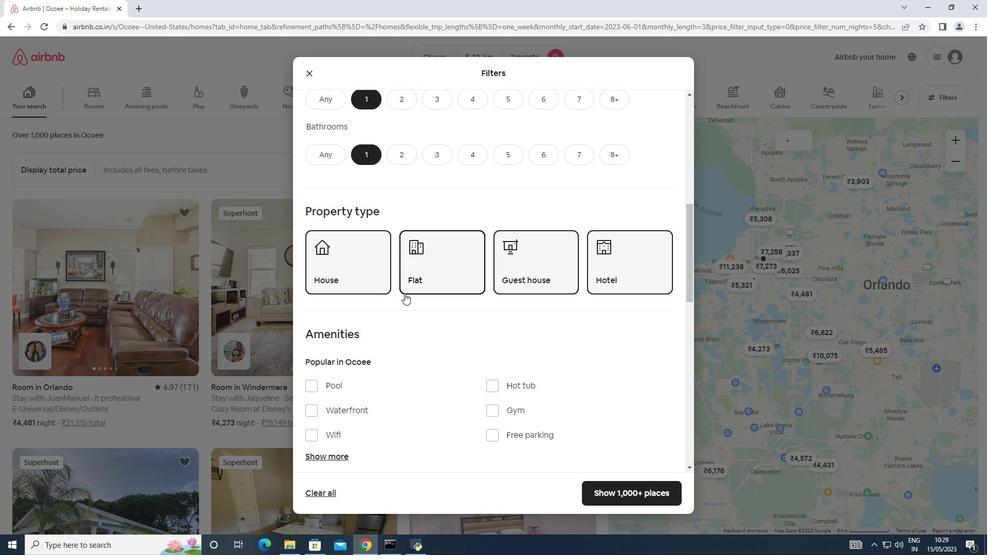 
Action: Mouse scrolled (404, 293) with delta (0, 0)
Screenshot: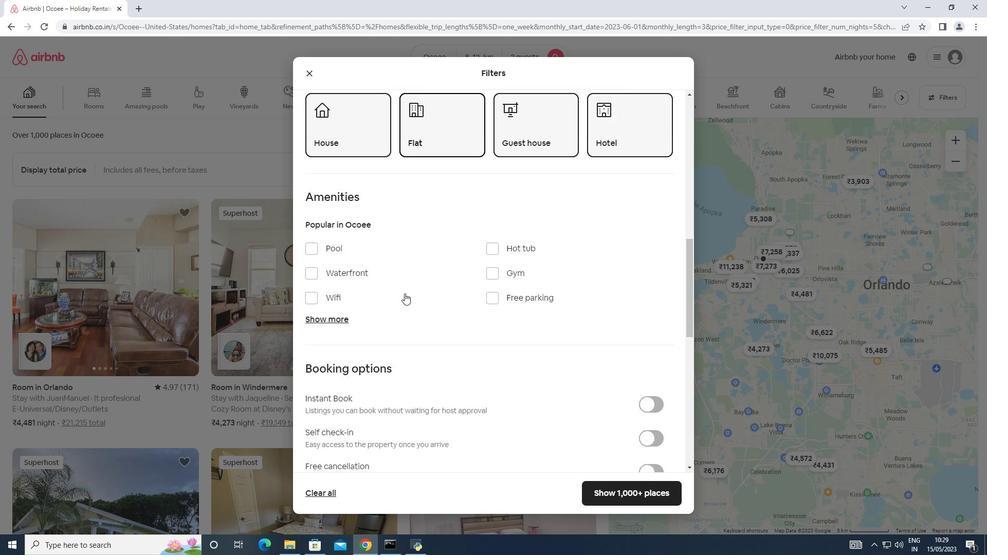 
Action: Mouse moved to (495, 312)
Screenshot: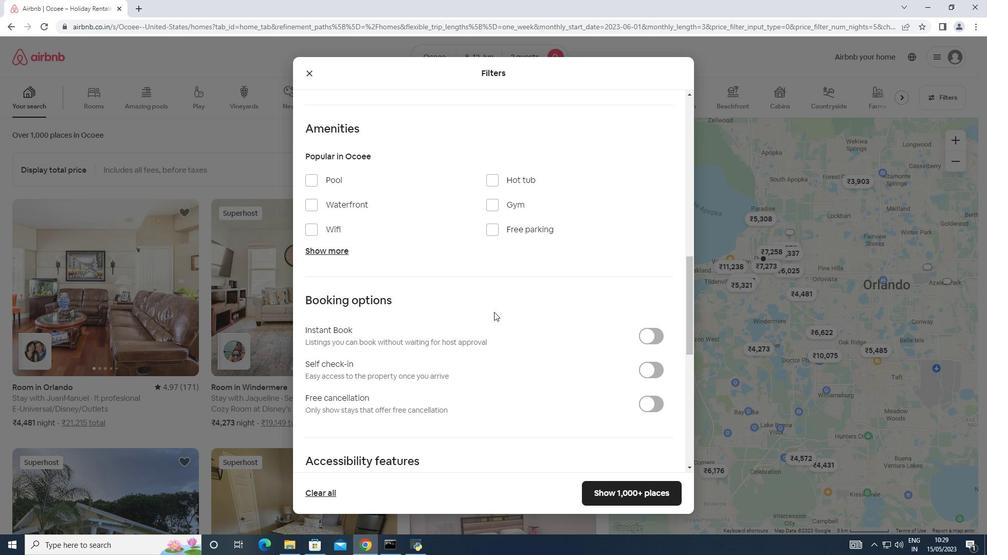 
Action: Mouse scrolled (495, 311) with delta (0, 0)
Screenshot: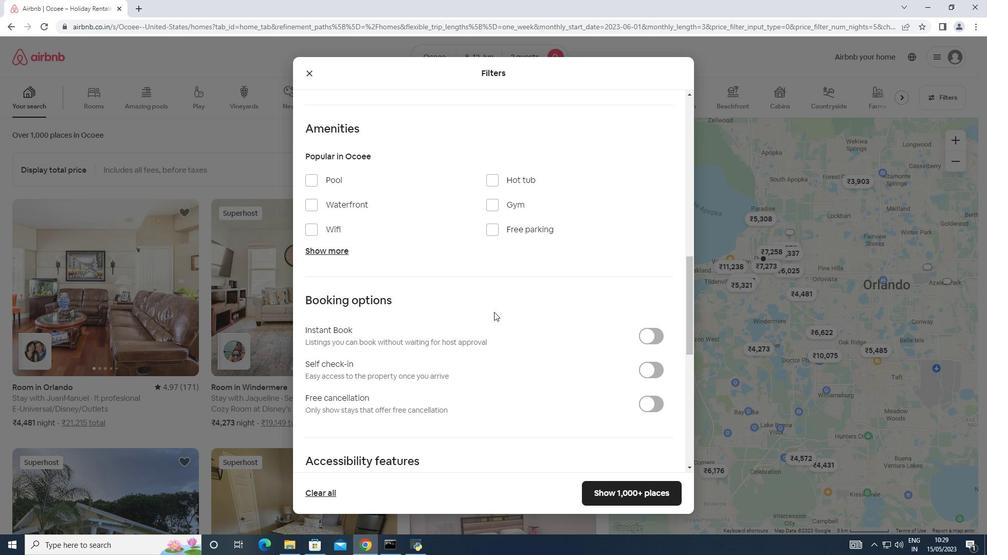 
Action: Mouse moved to (654, 315)
Screenshot: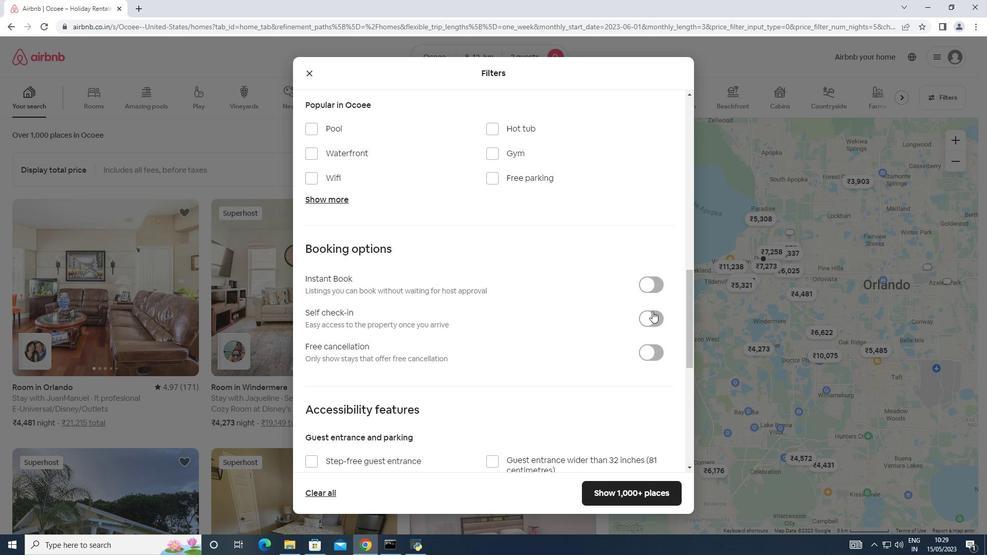 
Action: Mouse pressed left at (654, 315)
Screenshot: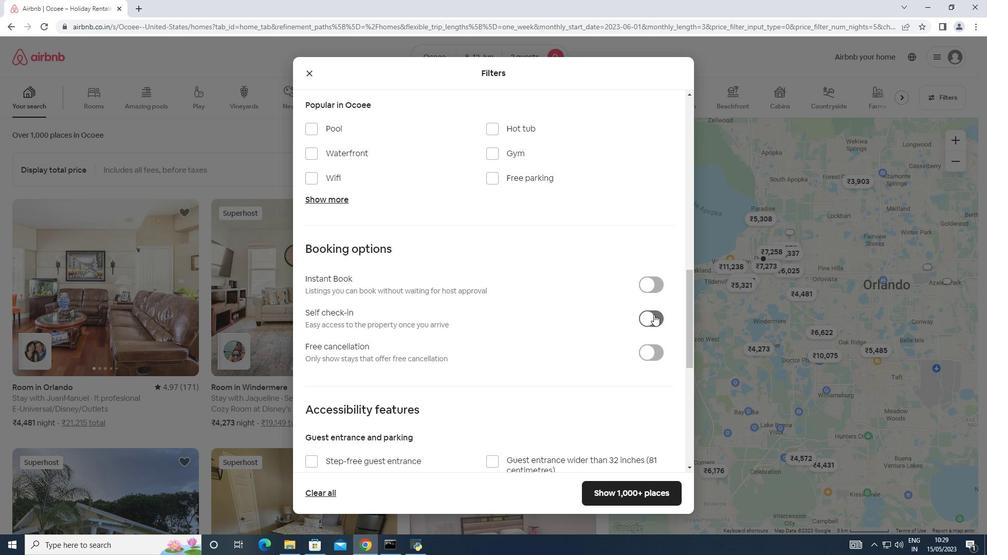 
Action: Mouse moved to (482, 322)
Screenshot: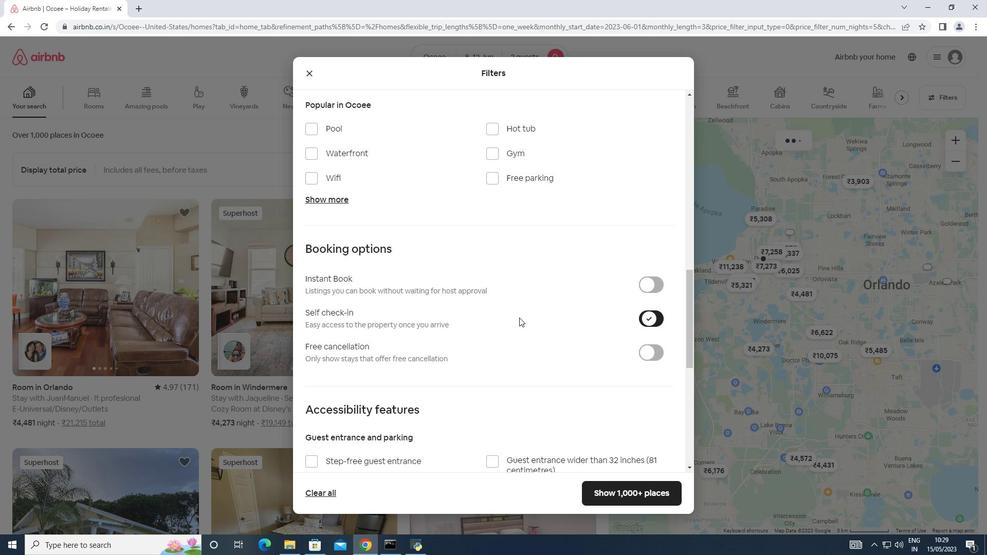 
Action: Mouse scrolled (482, 321) with delta (0, 0)
Screenshot: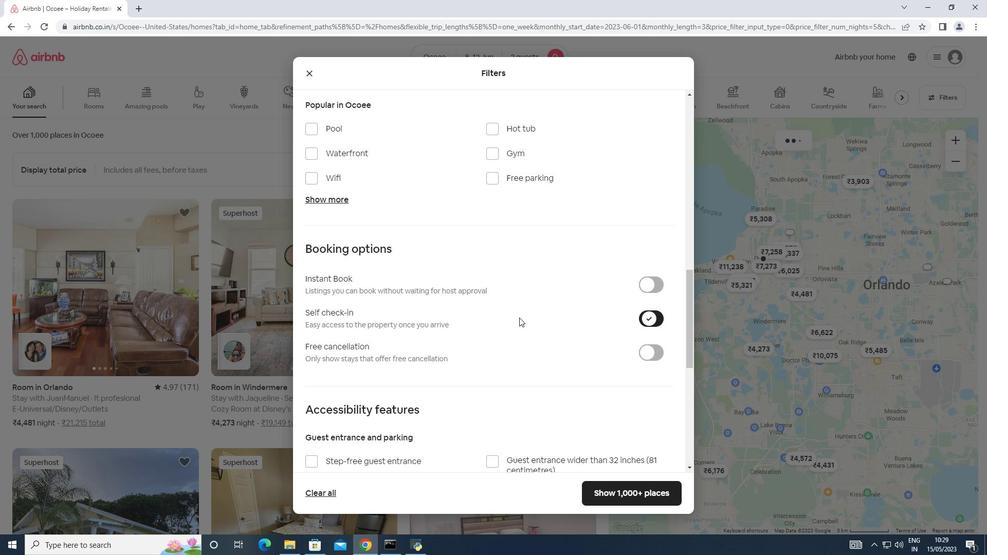 
Action: Mouse scrolled (482, 321) with delta (0, 0)
Screenshot: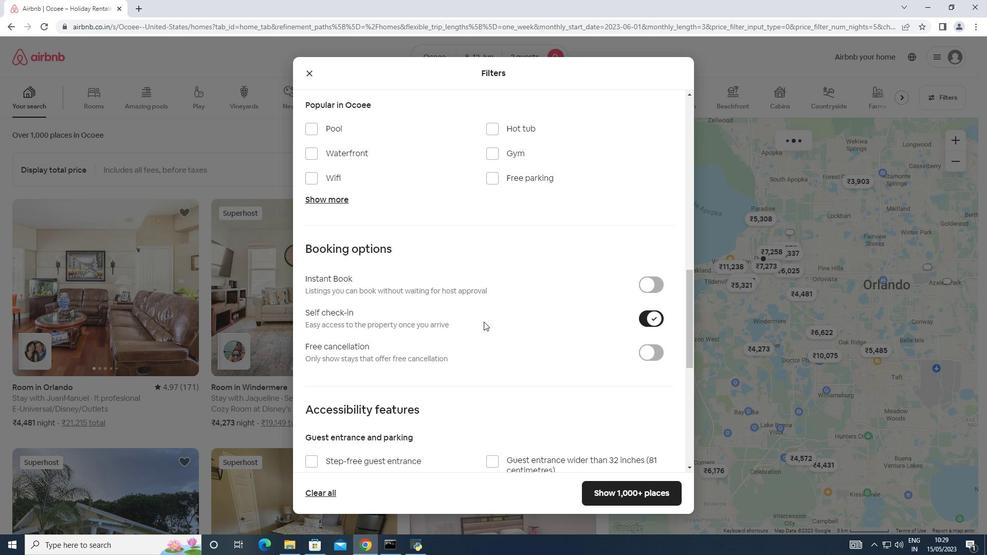 
Action: Mouse scrolled (482, 321) with delta (0, 0)
Screenshot: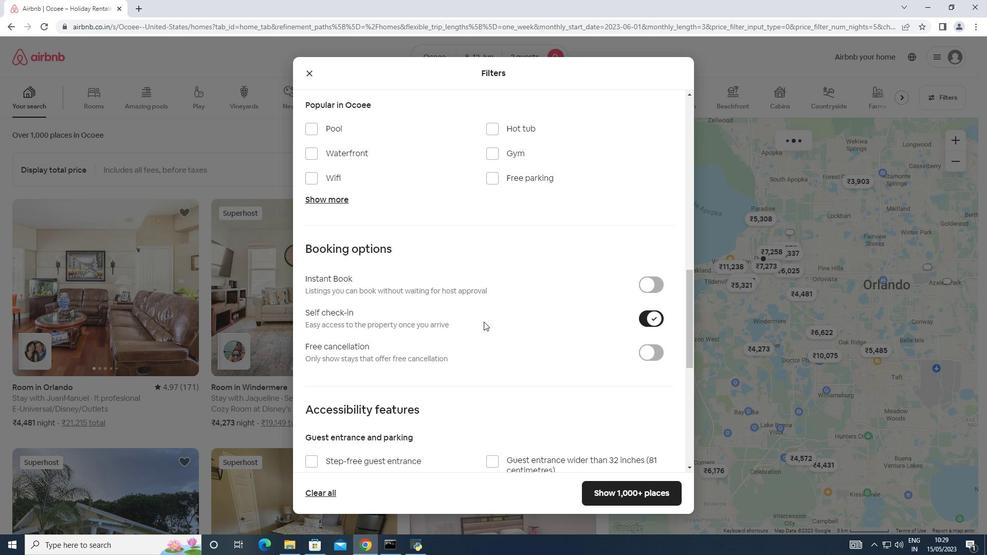 
Action: Mouse moved to (485, 317)
Screenshot: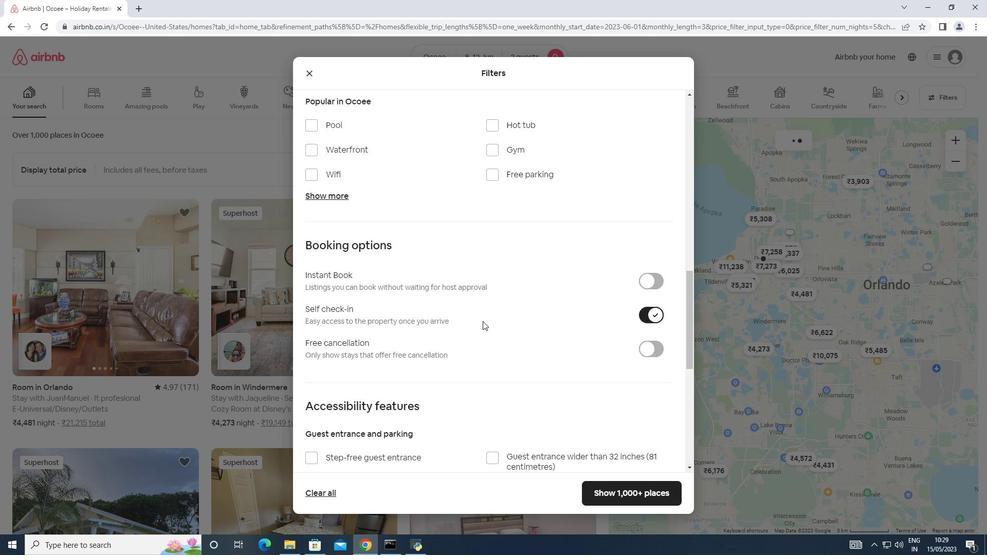 
Action: Mouse scrolled (485, 316) with delta (0, 0)
Screenshot: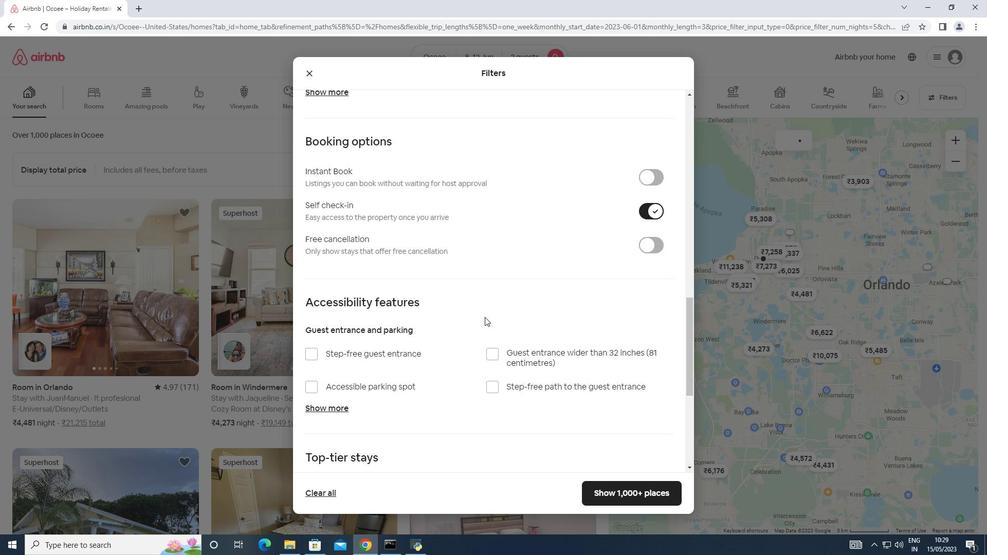 
Action: Mouse scrolled (485, 316) with delta (0, 0)
Screenshot: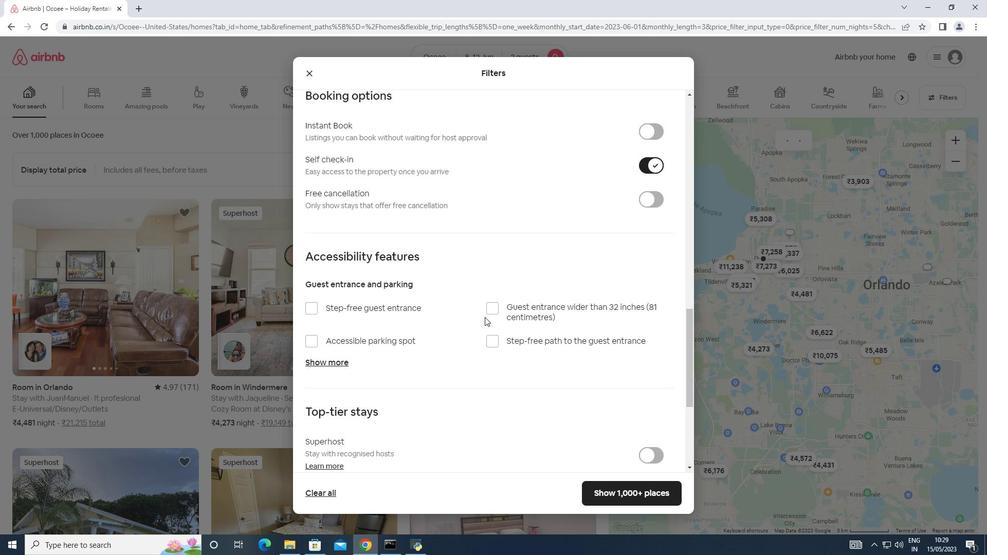 
Action: Mouse scrolled (485, 316) with delta (0, 0)
Screenshot: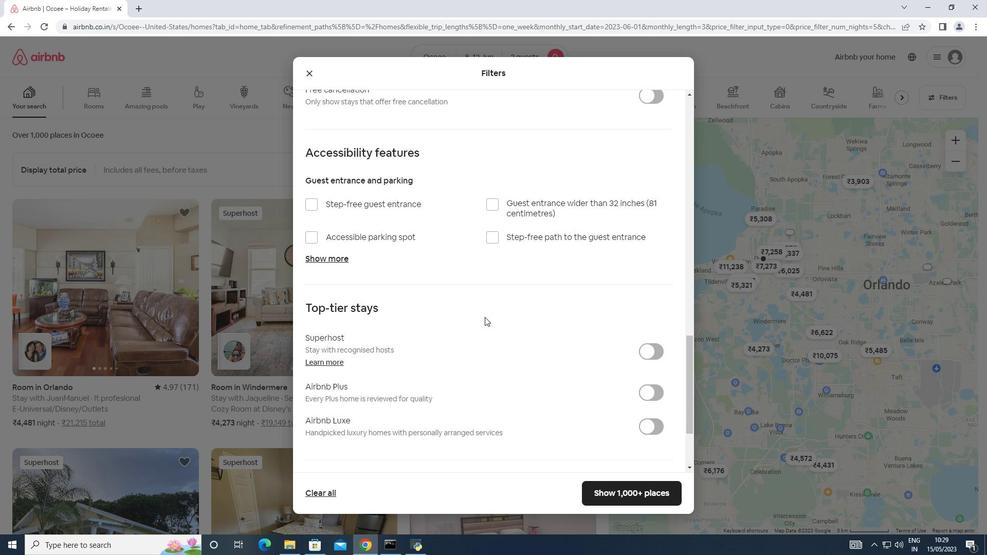 
Action: Mouse scrolled (485, 316) with delta (0, 0)
Screenshot: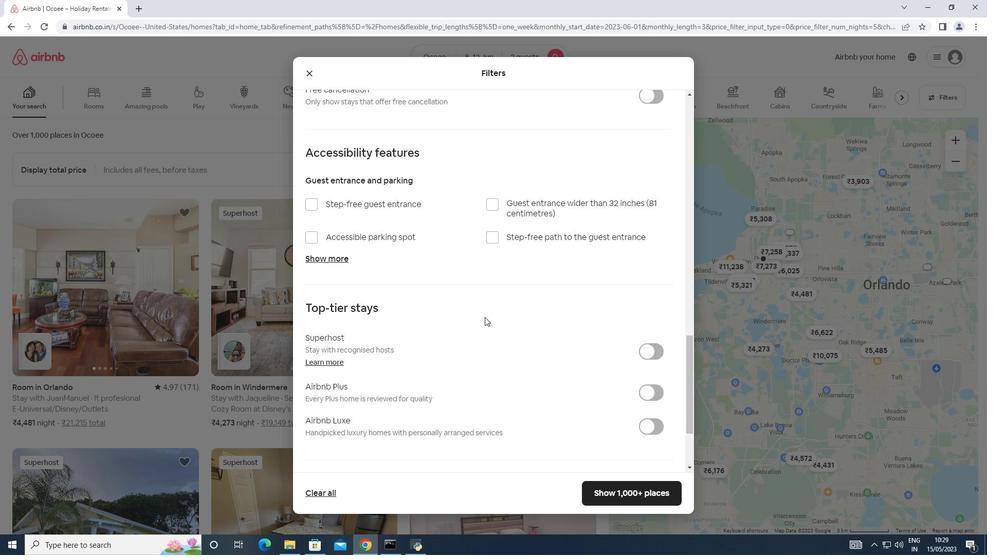 
Action: Mouse moved to (315, 412)
Screenshot: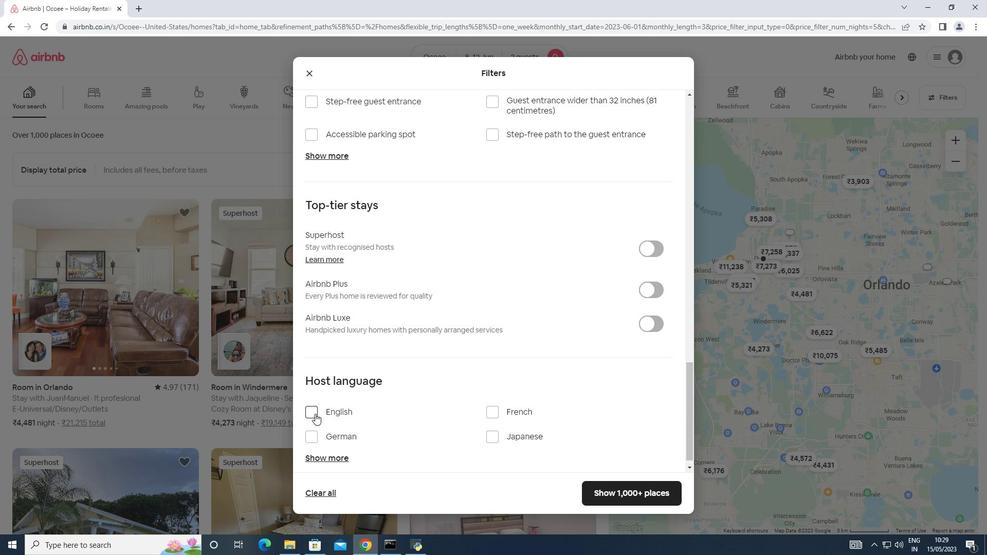 
Action: Mouse pressed left at (315, 412)
Screenshot: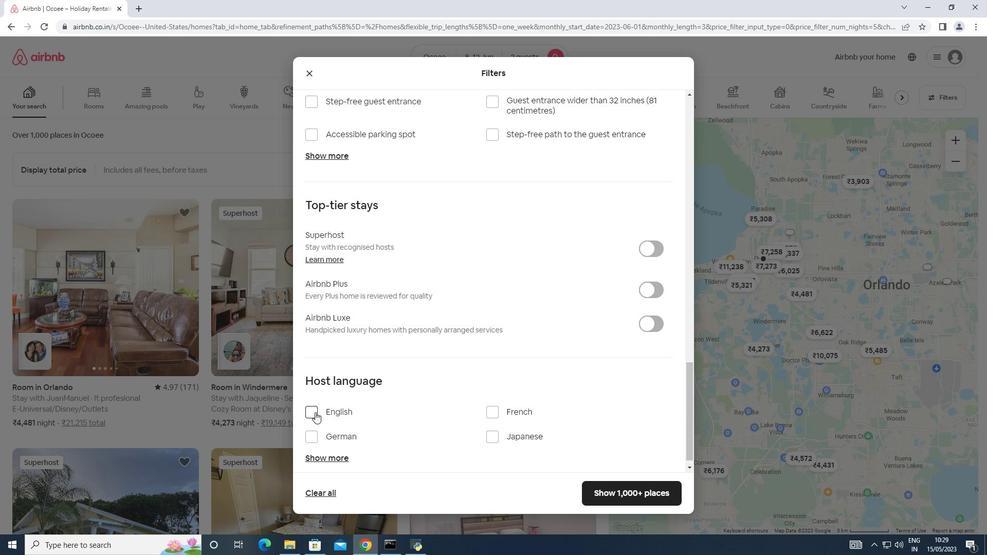 
Action: Mouse moved to (646, 493)
Screenshot: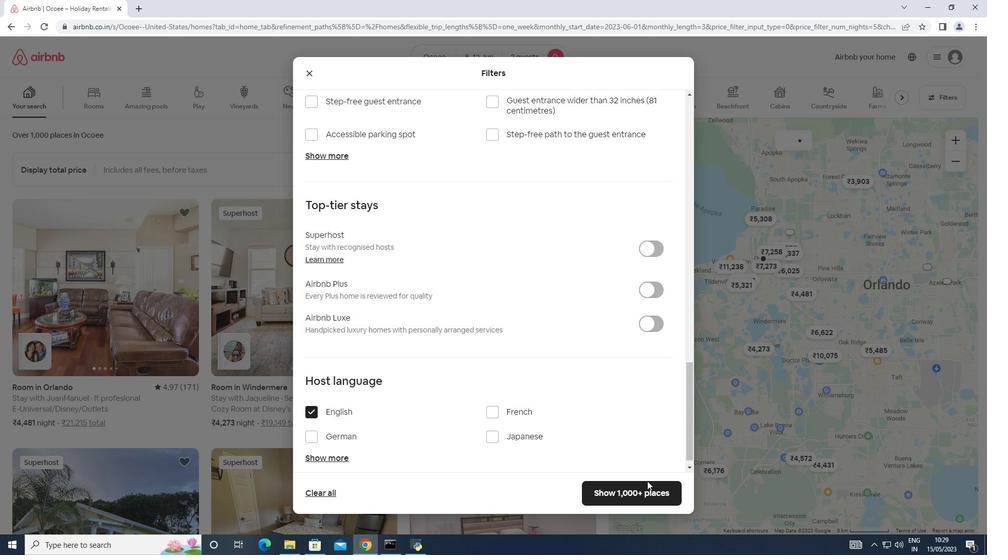 
Action: Mouse pressed left at (646, 493)
Screenshot: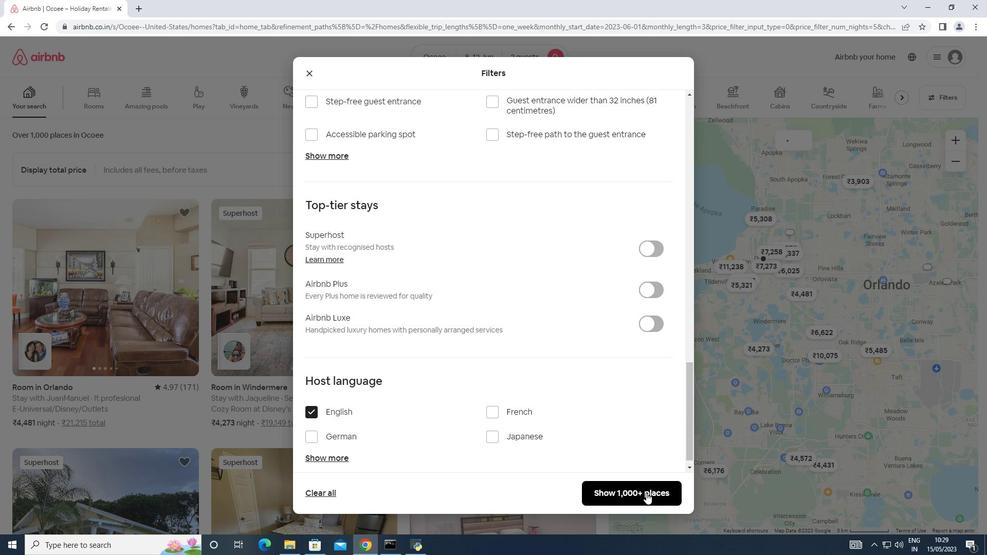 
Action: Mouse moved to (649, 486)
Screenshot: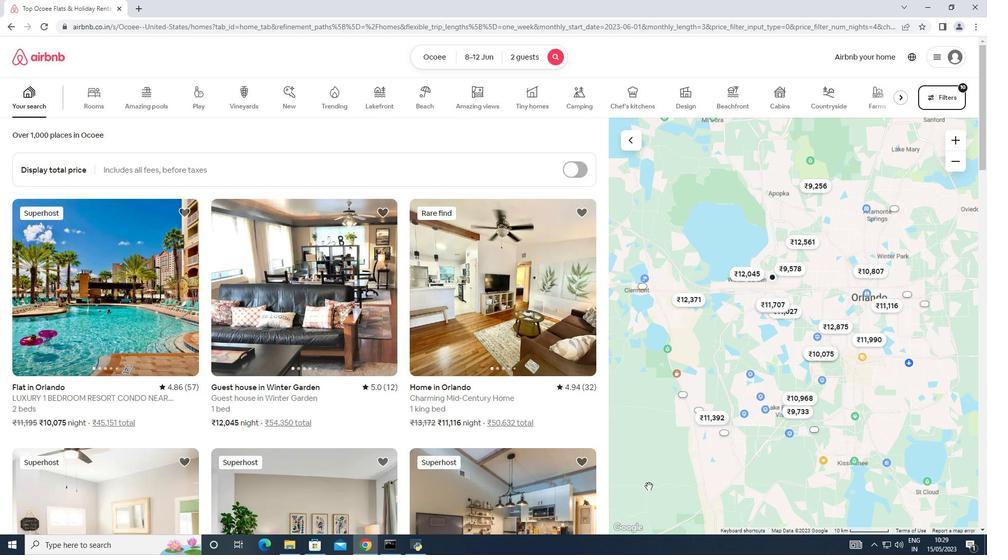 
